 Task: Forward email with the signature Edwin Parker with the subject Request for a promotion from softage.1@softage.net to softage.3@softage.net with the message I would like to schedule a meeting to discuss the projects risk mitigation plan., select last word, change the font color from current to purple and background color to black Send the email
Action: Mouse moved to (915, 79)
Screenshot: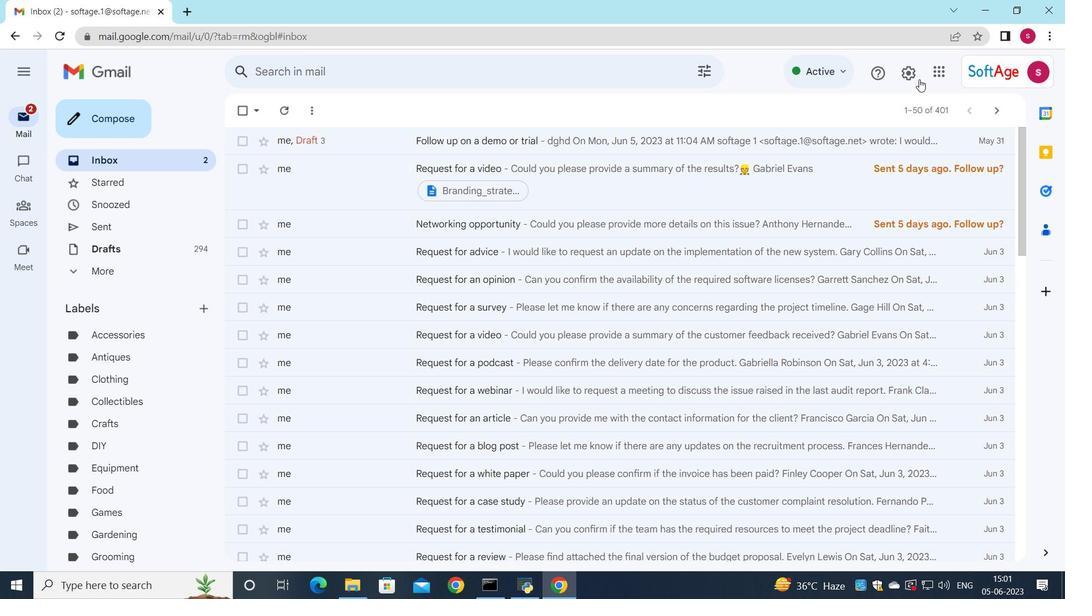 
Action: Mouse pressed left at (915, 79)
Screenshot: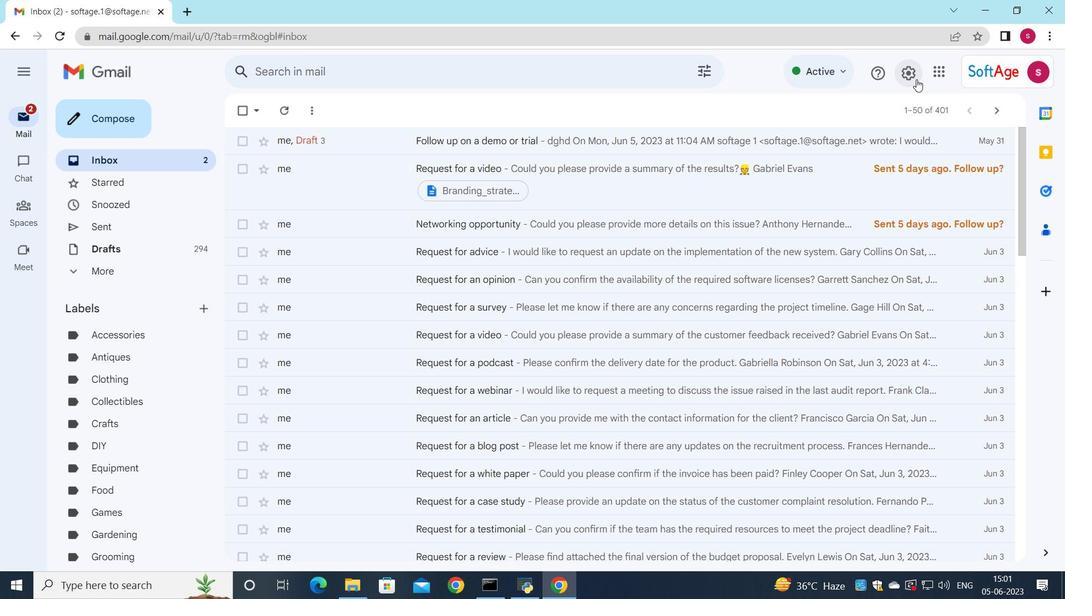 
Action: Mouse moved to (928, 137)
Screenshot: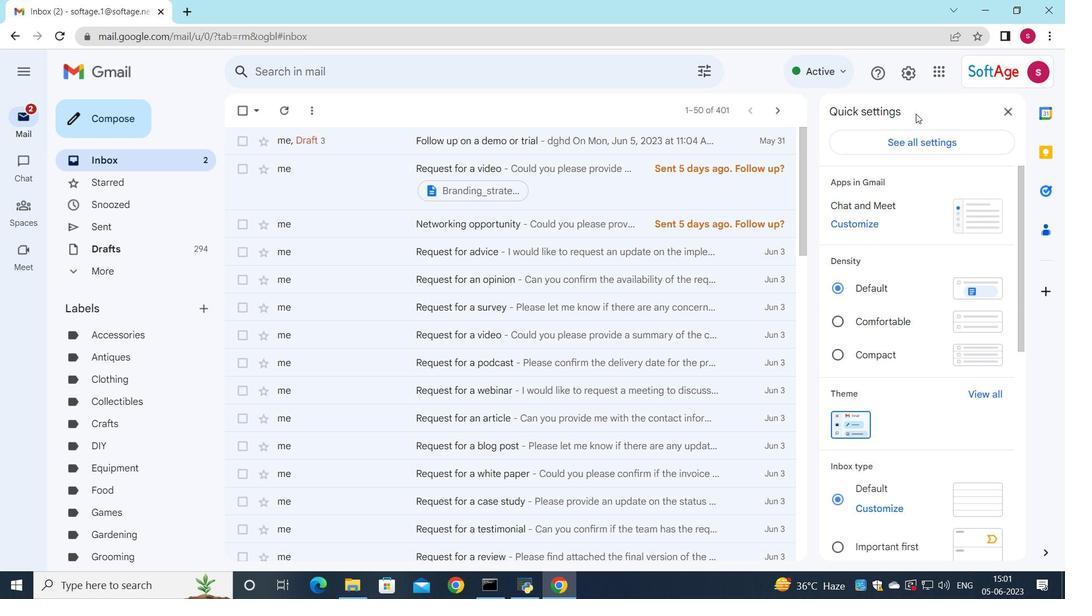 
Action: Mouse pressed left at (928, 137)
Screenshot: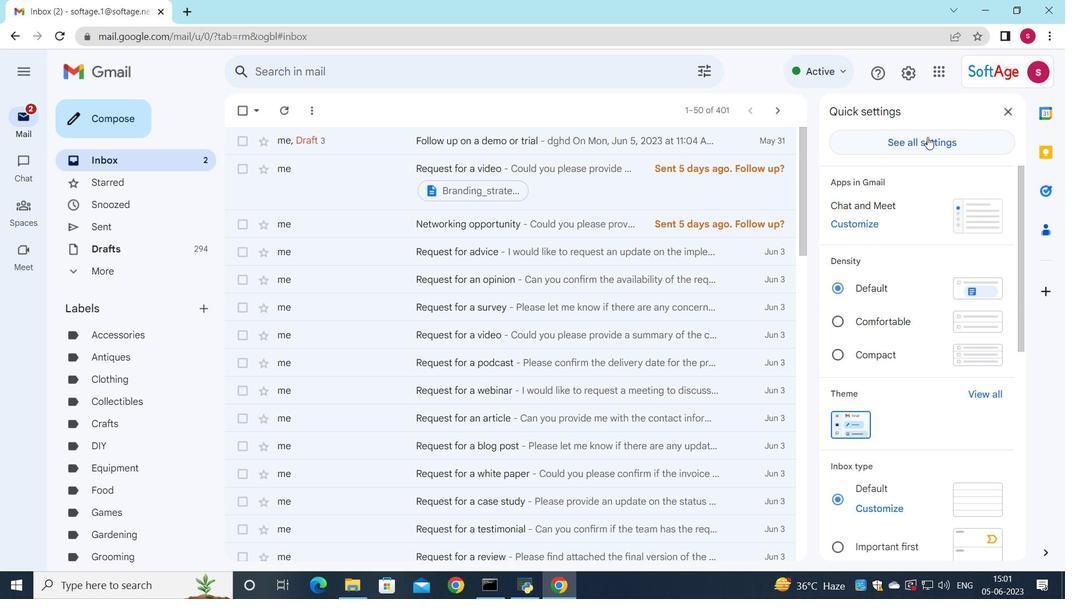 
Action: Mouse moved to (740, 254)
Screenshot: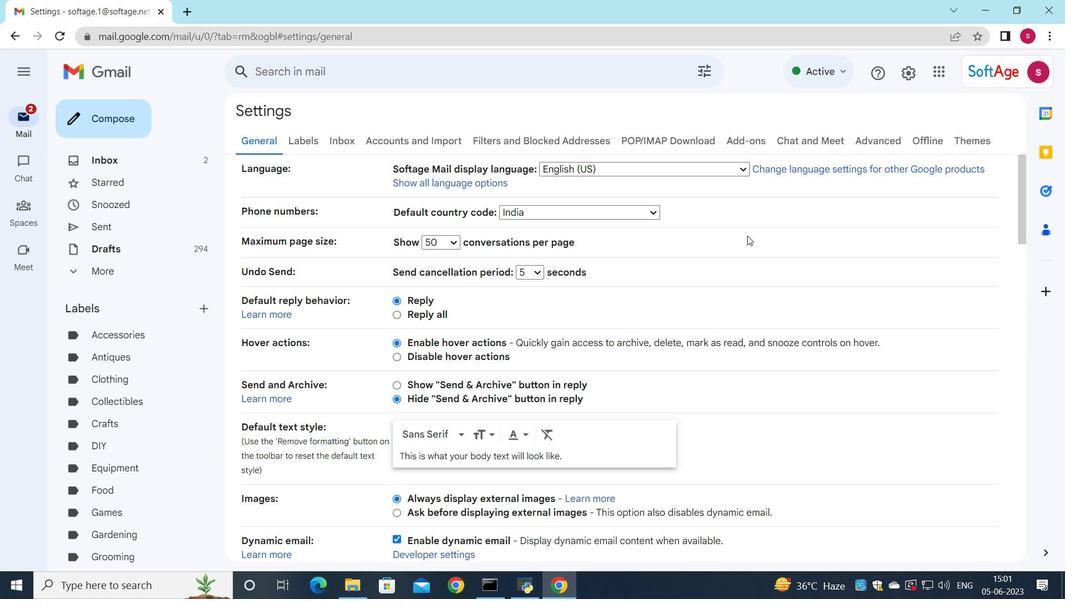 
Action: Mouse scrolled (746, 238) with delta (0, 0)
Screenshot: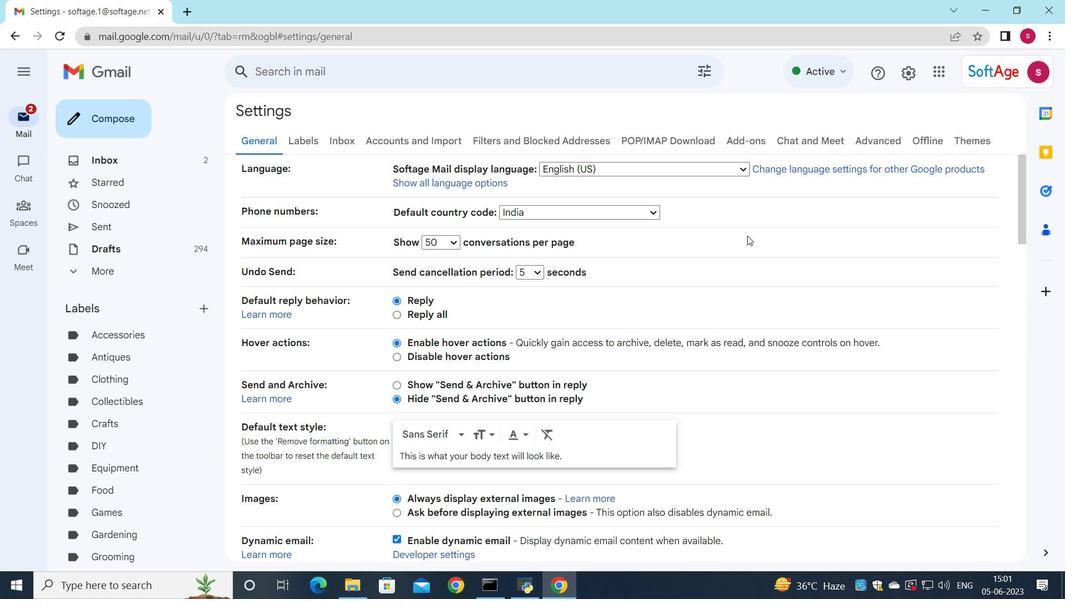 
Action: Mouse moved to (740, 255)
Screenshot: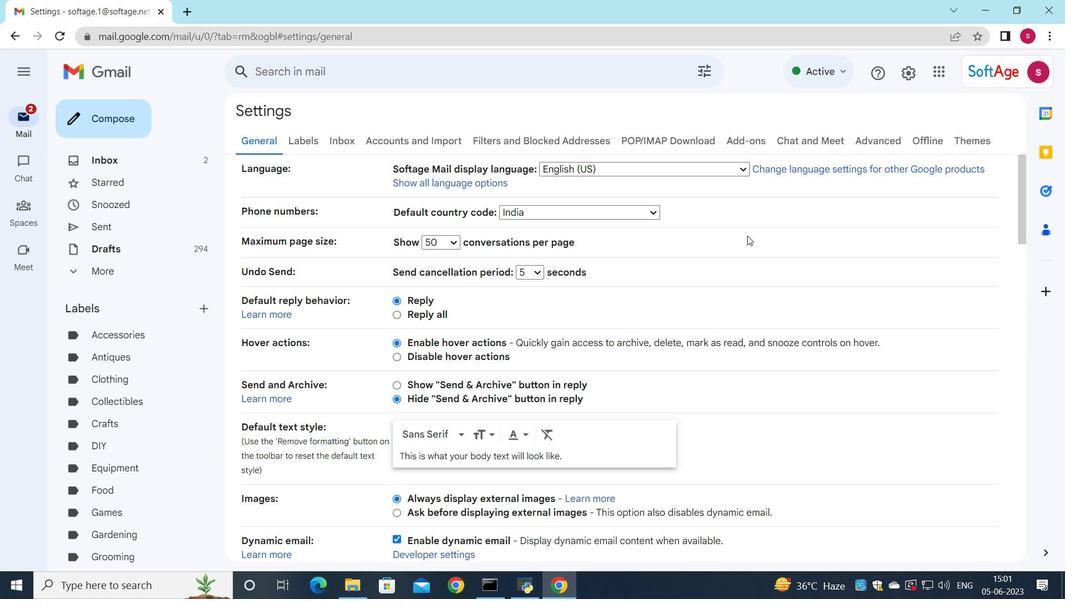 
Action: Mouse scrolled (745, 242) with delta (0, 0)
Screenshot: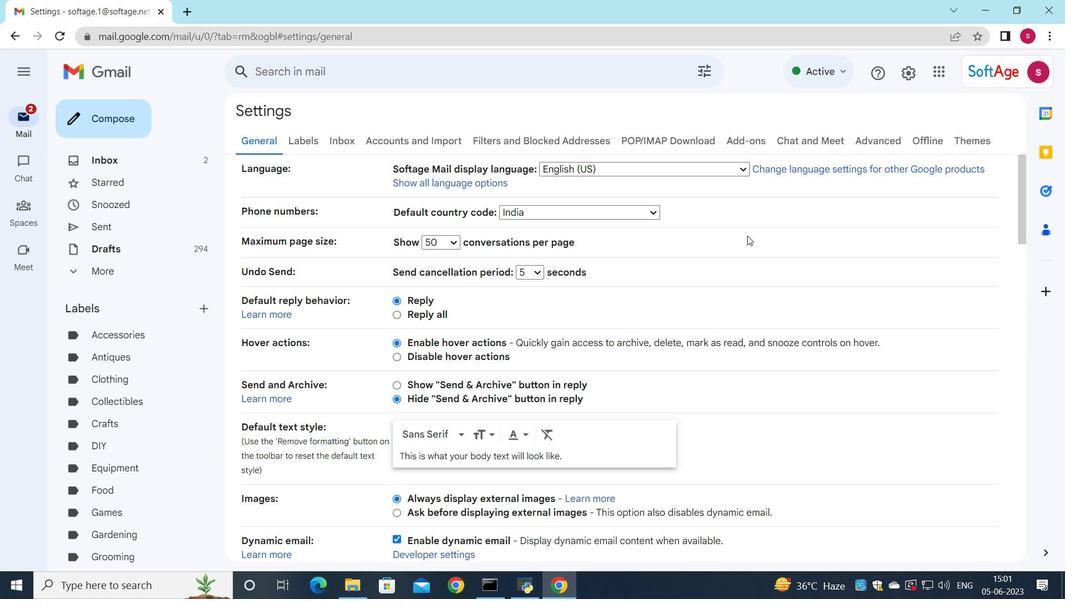 
Action: Mouse moved to (740, 255)
Screenshot: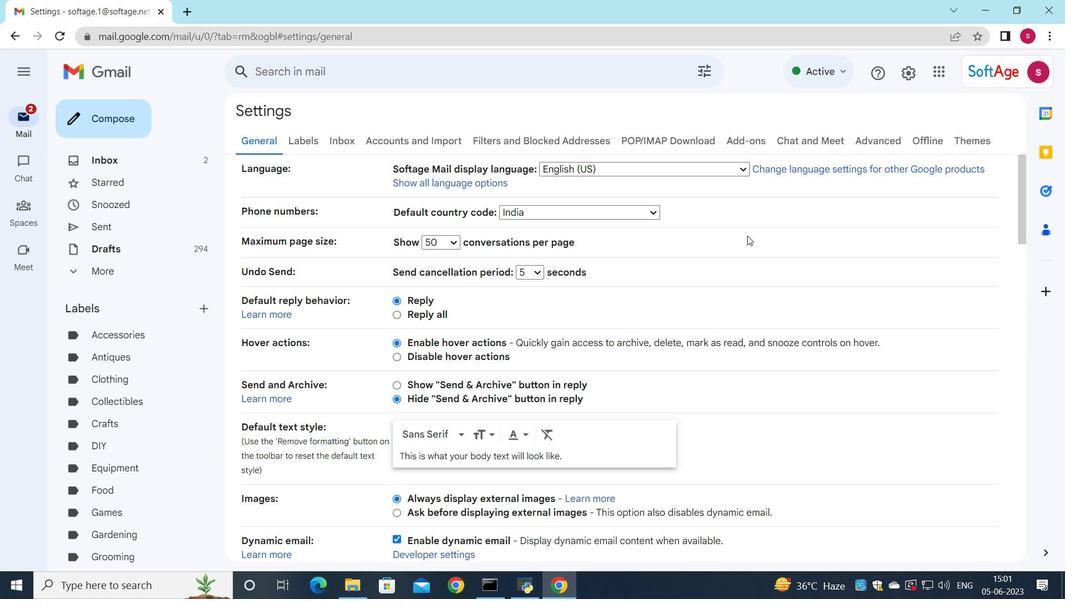 
Action: Mouse scrolled (744, 244) with delta (0, 0)
Screenshot: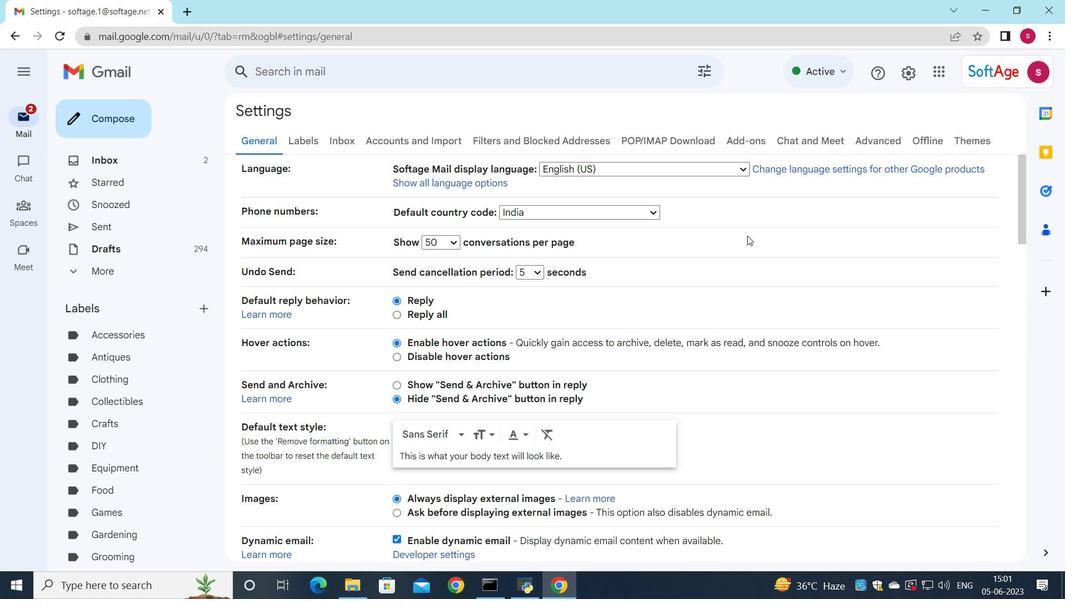 
Action: Mouse moved to (740, 255)
Screenshot: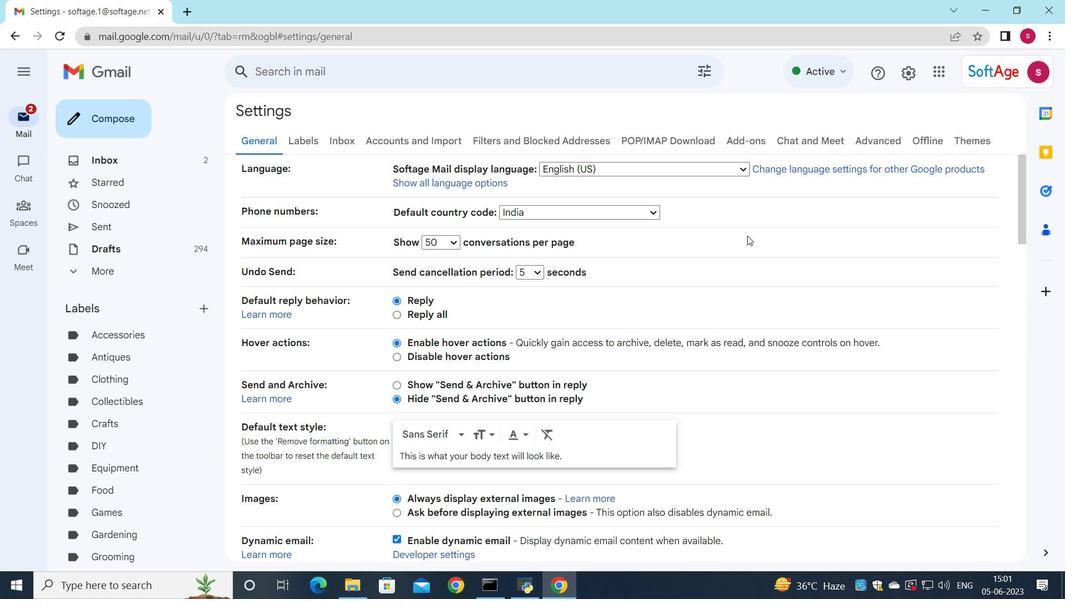 
Action: Mouse scrolled (742, 248) with delta (0, 0)
Screenshot: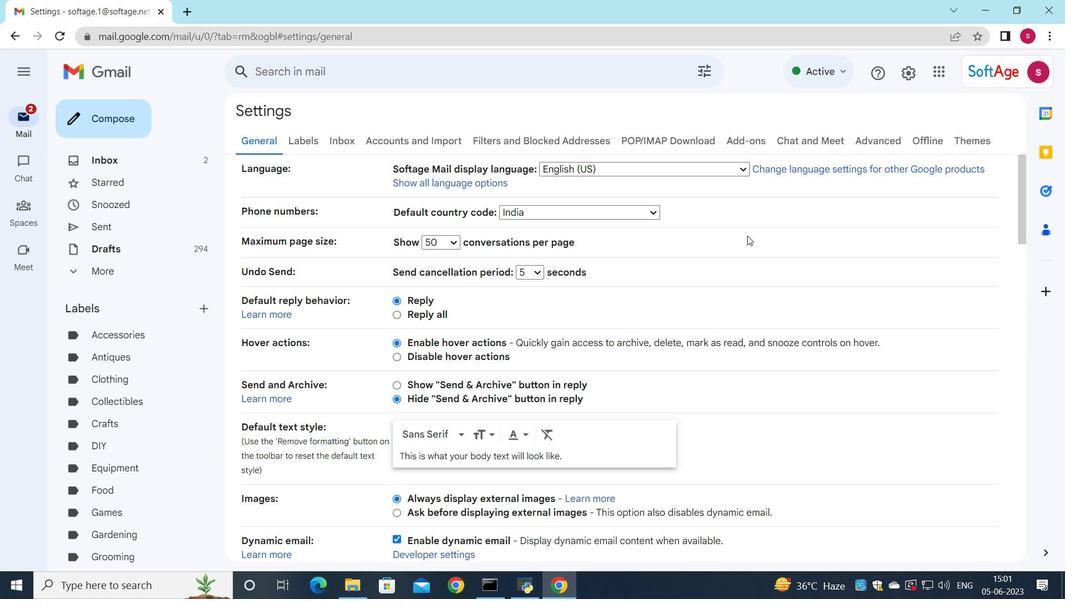 
Action: Mouse moved to (736, 261)
Screenshot: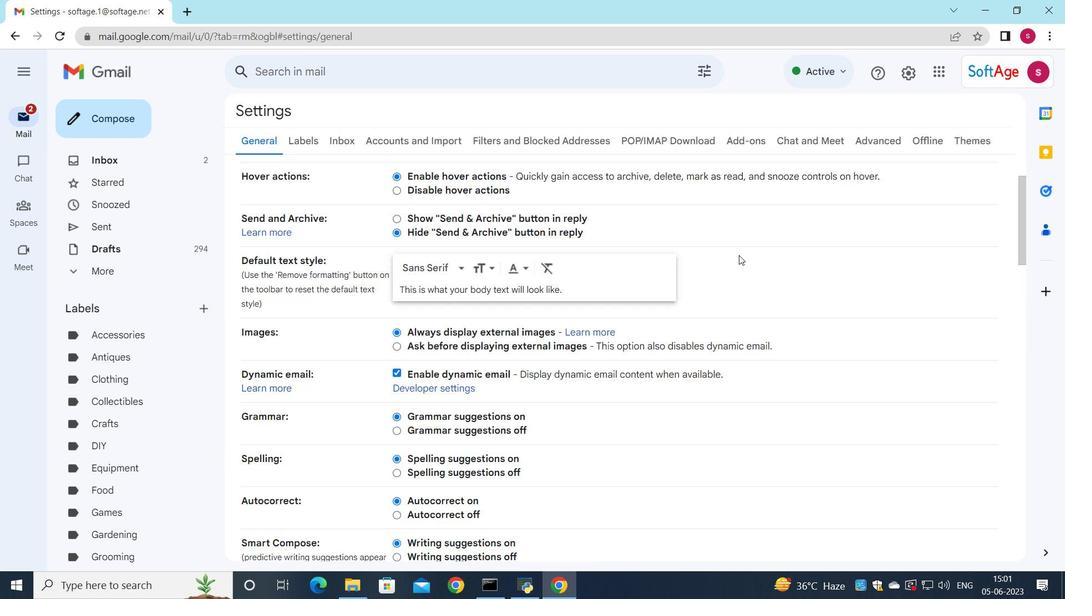 
Action: Mouse scrolled (736, 260) with delta (0, 0)
Screenshot: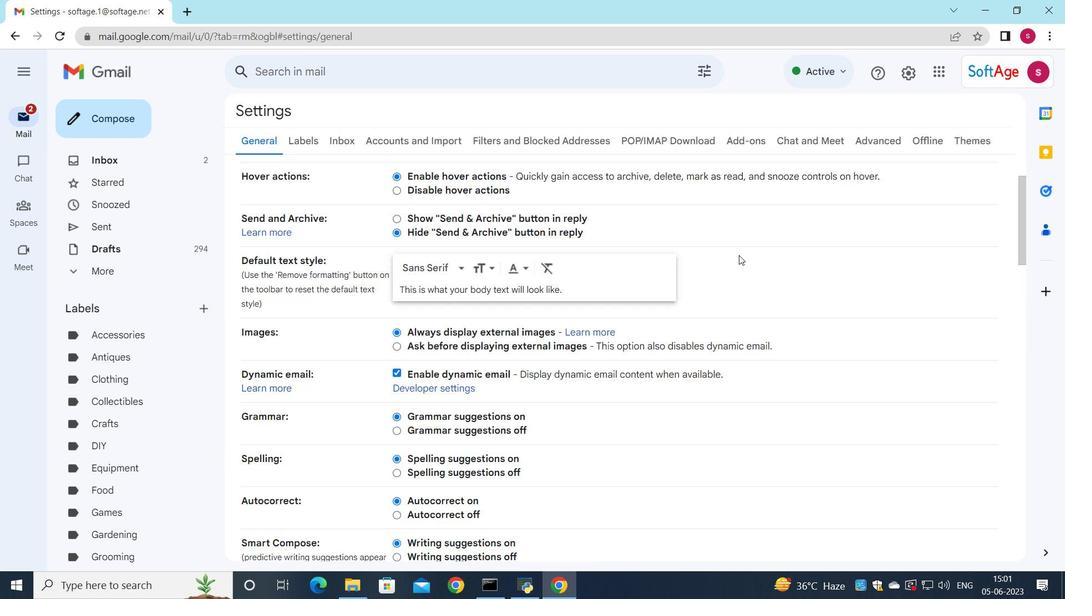 
Action: Mouse moved to (734, 265)
Screenshot: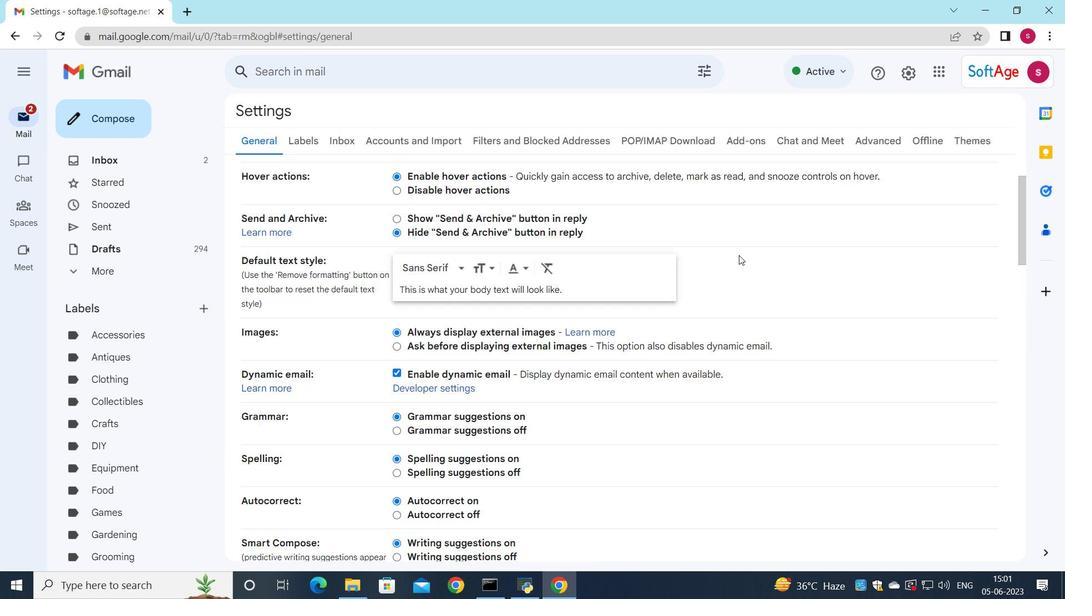 
Action: Mouse scrolled (734, 264) with delta (0, 0)
Screenshot: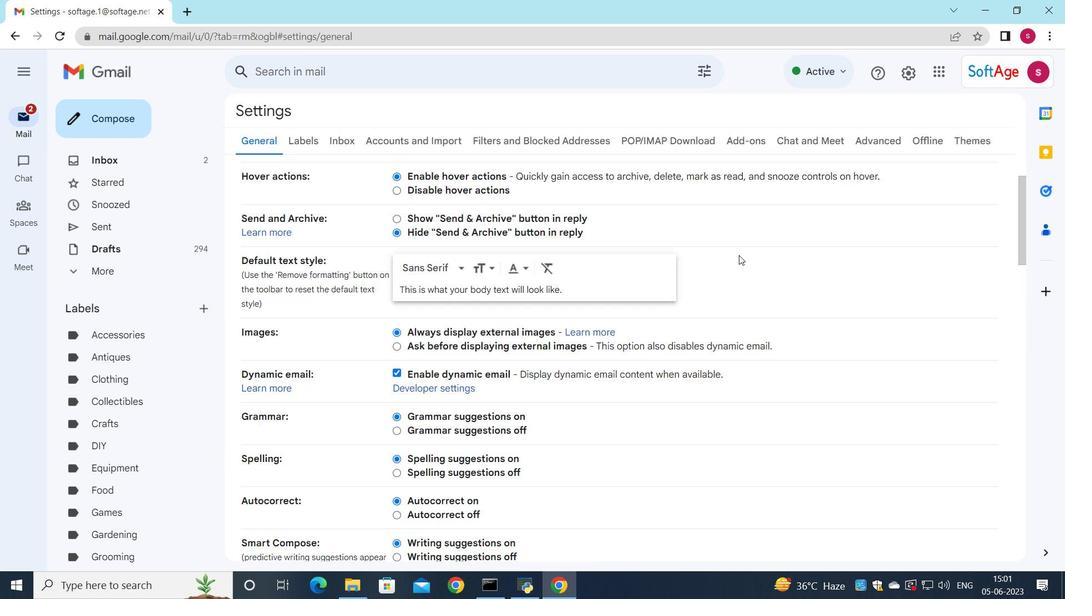 
Action: Mouse moved to (733, 268)
Screenshot: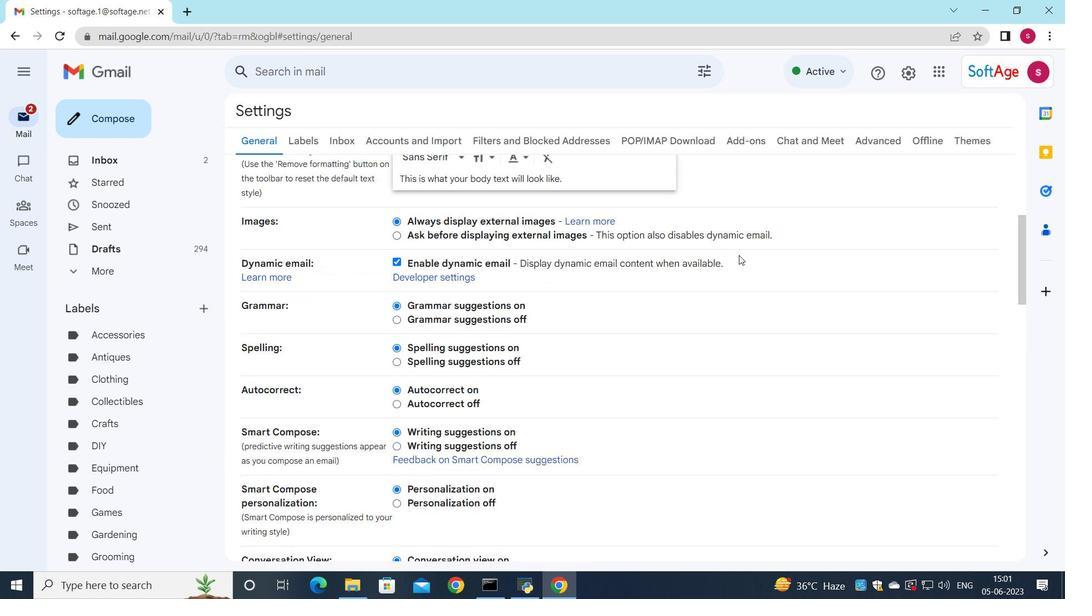 
Action: Mouse scrolled (733, 267) with delta (0, 0)
Screenshot: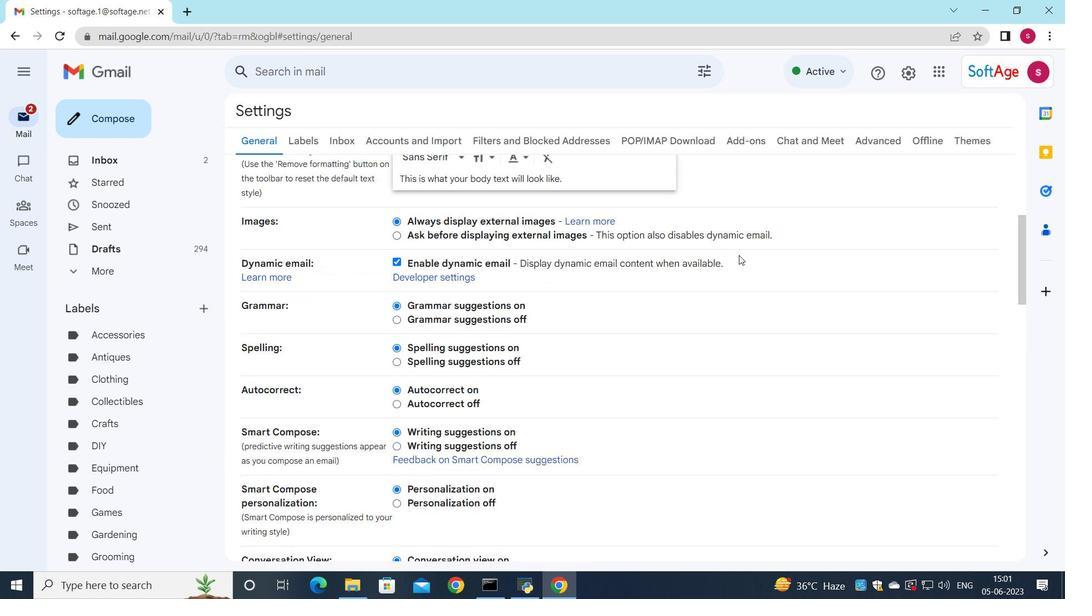 
Action: Mouse moved to (636, 341)
Screenshot: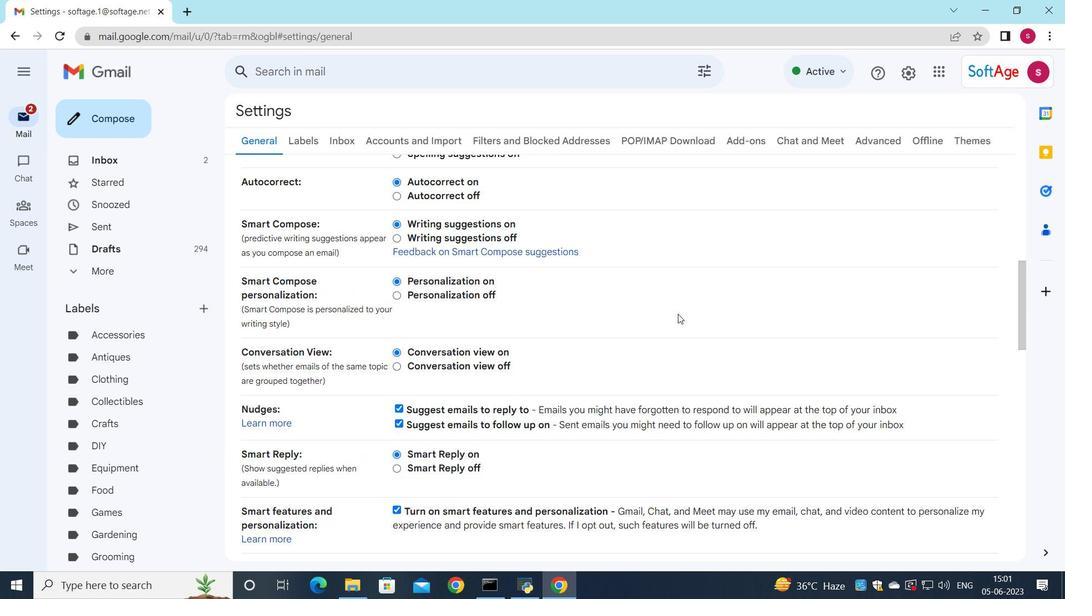 
Action: Mouse scrolled (636, 341) with delta (0, 0)
Screenshot: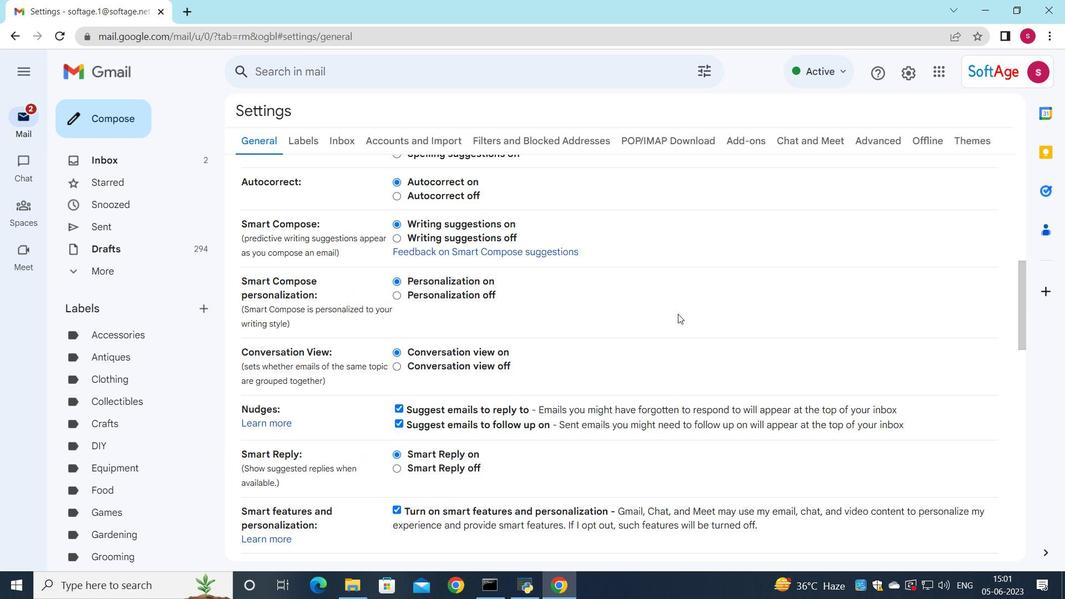 
Action: Mouse moved to (635, 342)
Screenshot: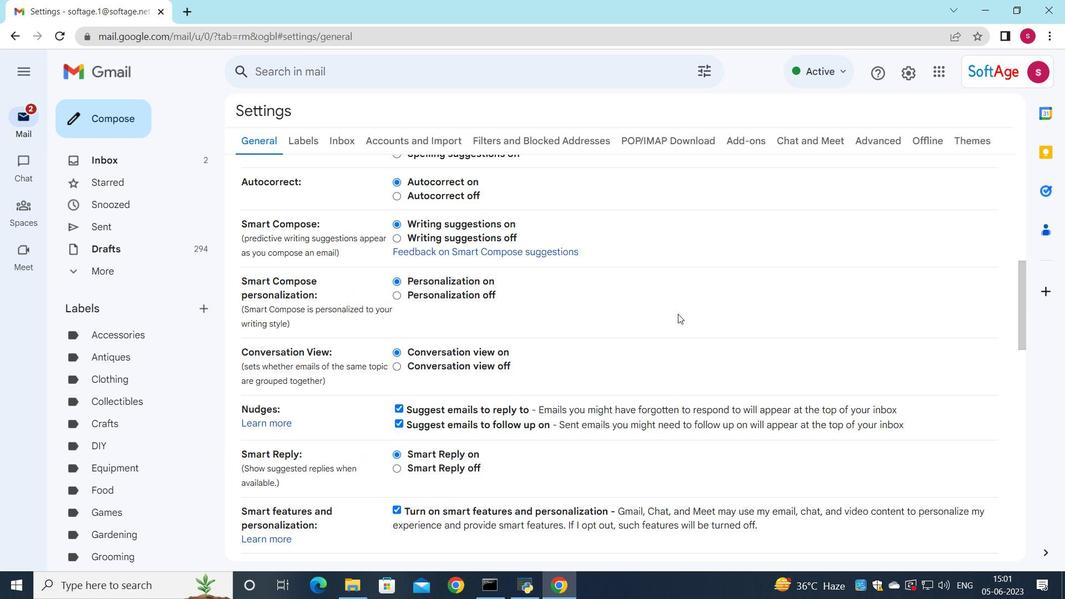 
Action: Mouse scrolled (635, 341) with delta (0, 0)
Screenshot: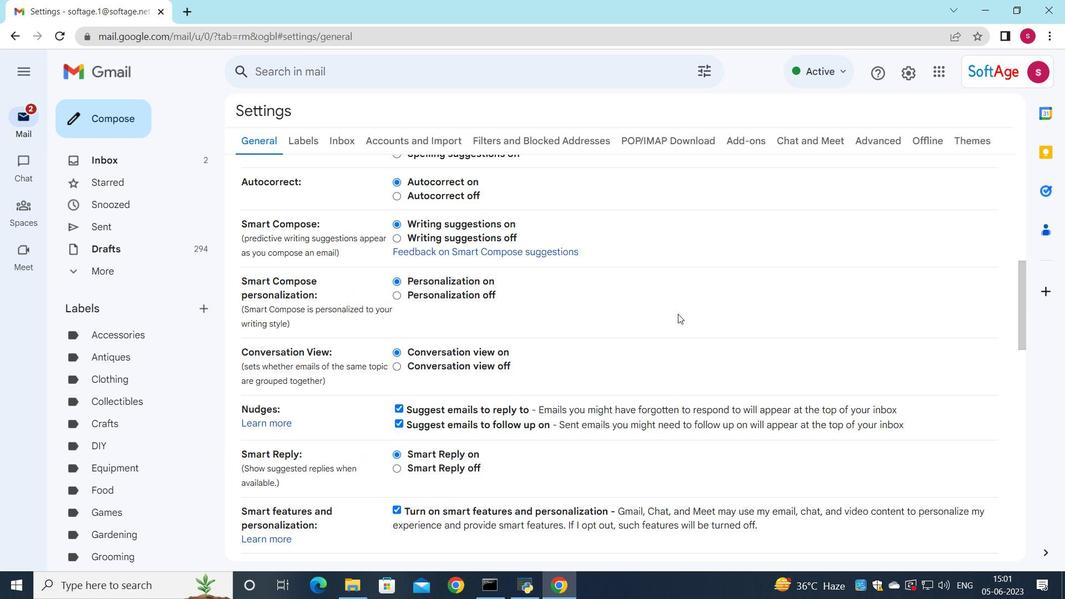 
Action: Mouse moved to (635, 343)
Screenshot: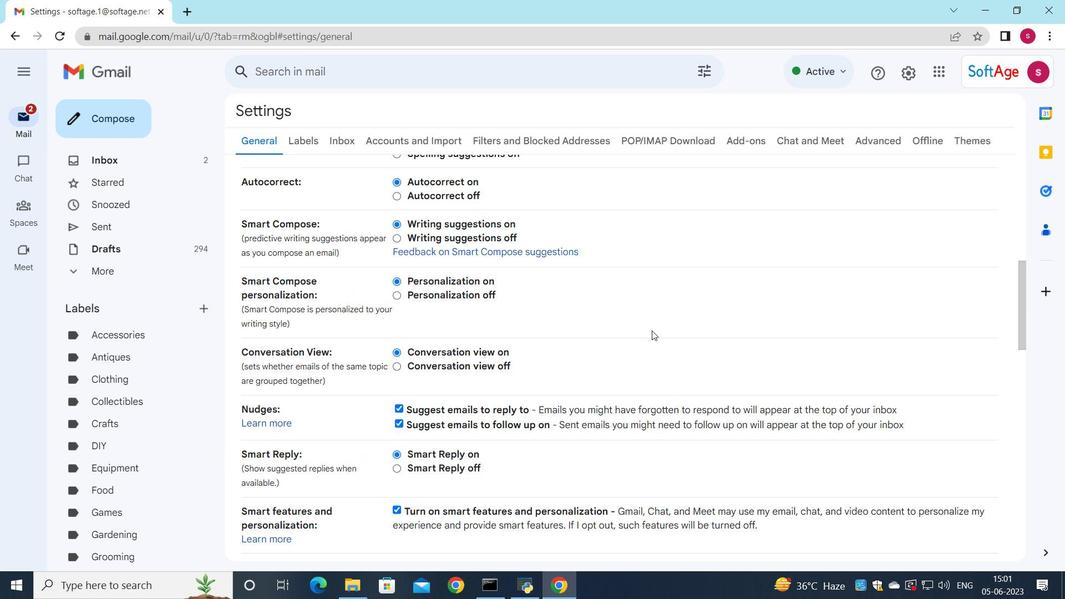 
Action: Mouse scrolled (635, 342) with delta (0, 0)
Screenshot: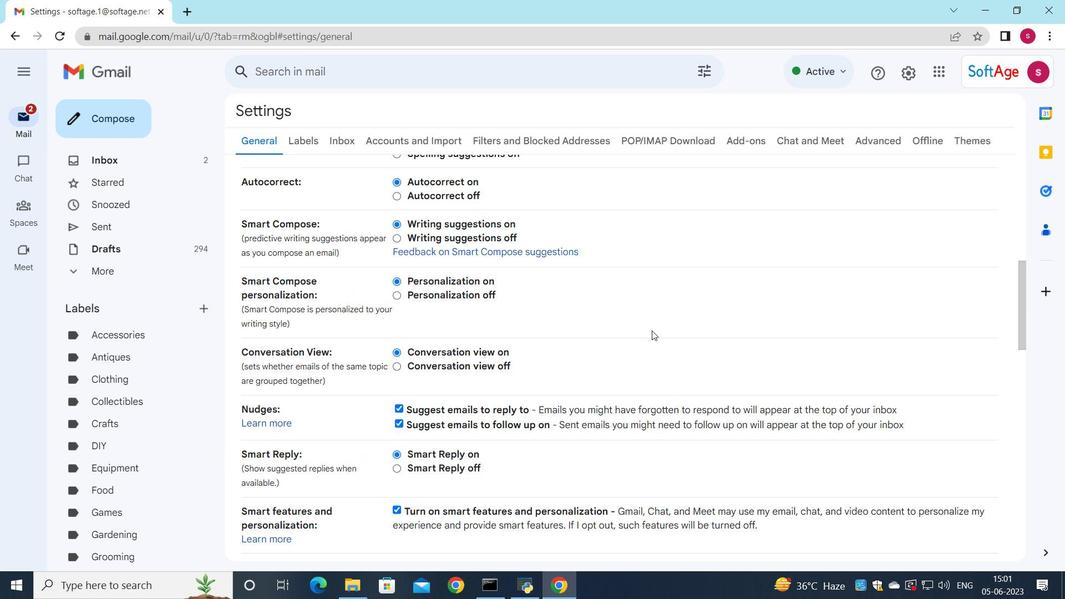 
Action: Mouse scrolled (635, 342) with delta (0, 0)
Screenshot: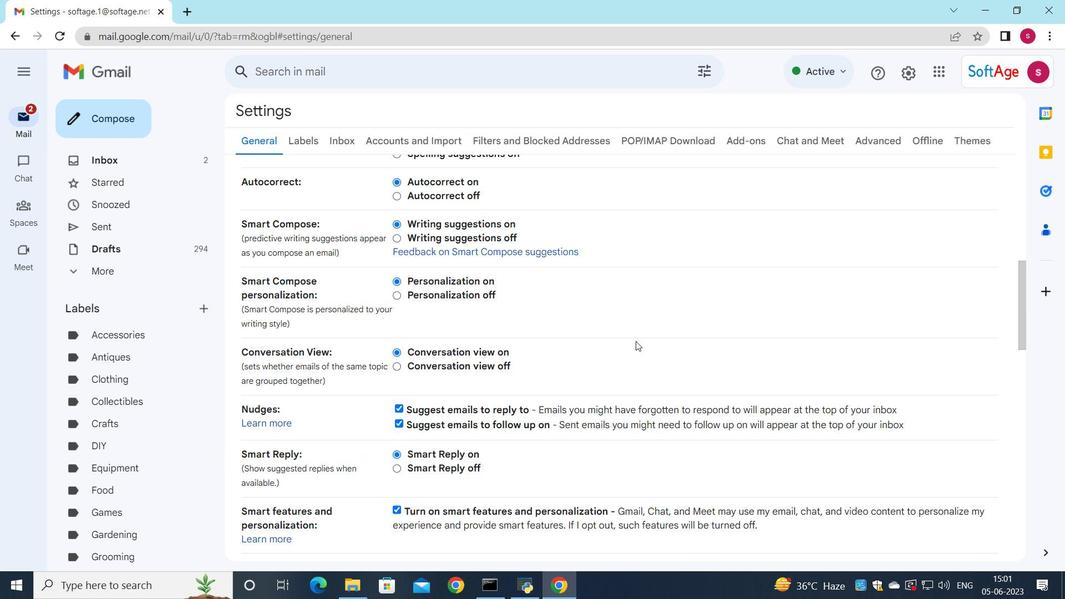 
Action: Mouse moved to (635, 339)
Screenshot: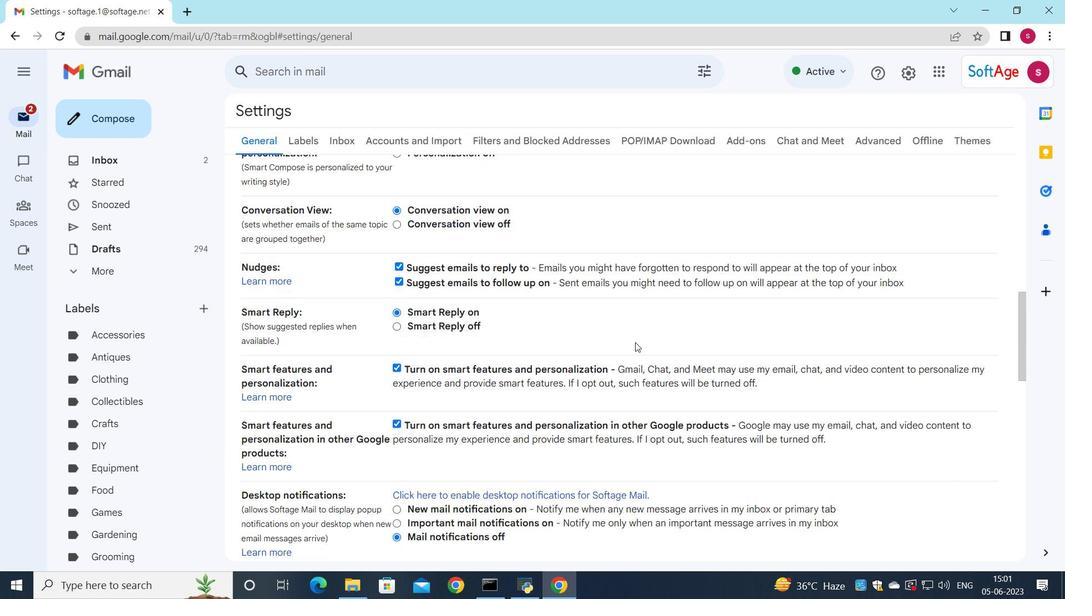 
Action: Mouse scrolled (635, 338) with delta (0, 0)
Screenshot: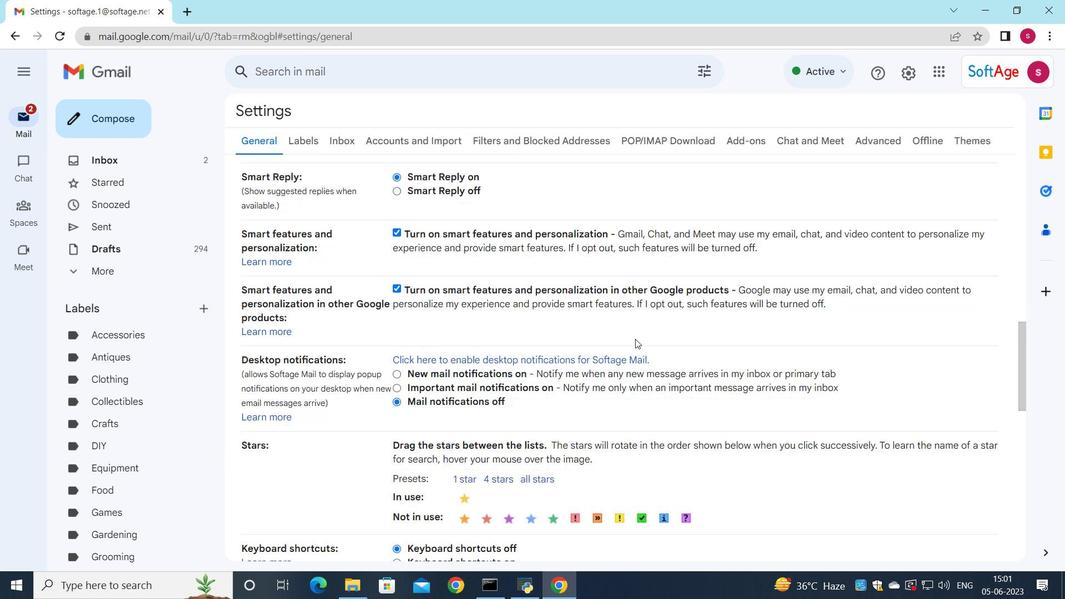 
Action: Mouse scrolled (635, 338) with delta (0, 0)
Screenshot: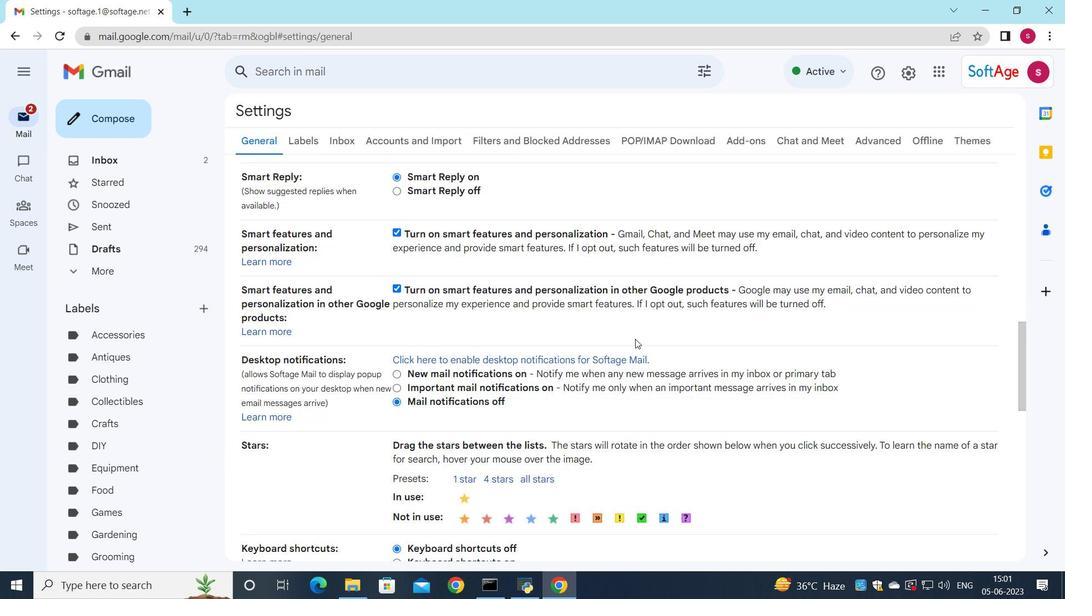 
Action: Mouse scrolled (635, 338) with delta (0, 0)
Screenshot: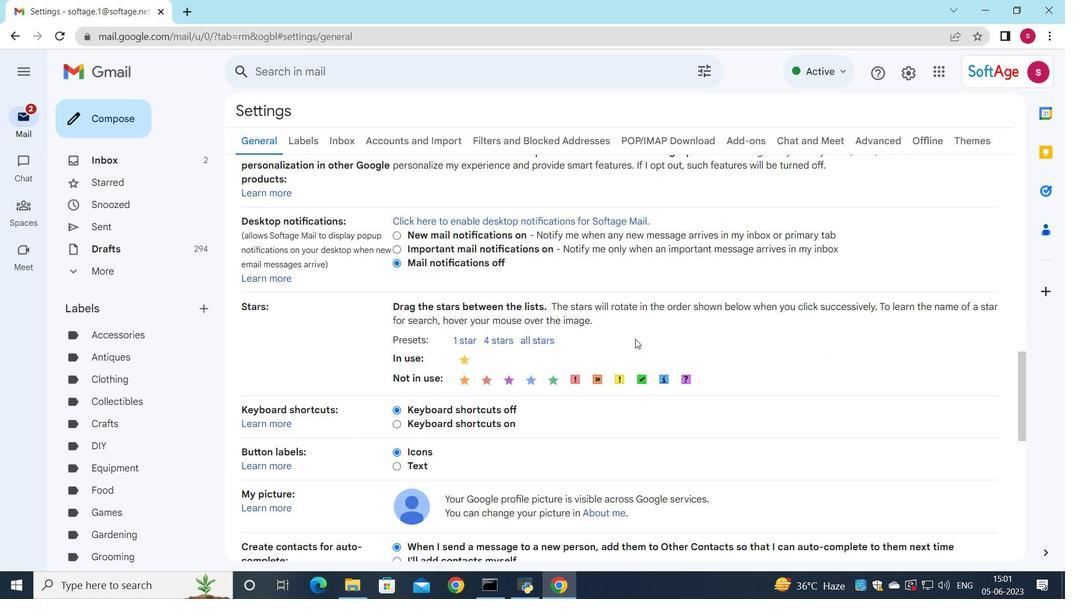 
Action: Mouse scrolled (635, 338) with delta (0, 0)
Screenshot: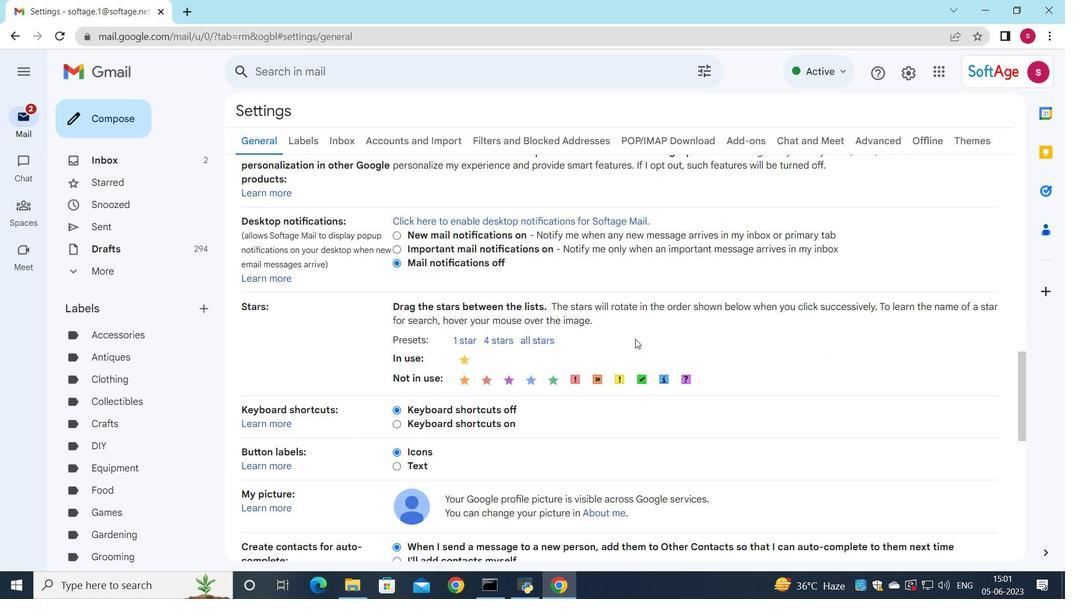 
Action: Mouse scrolled (635, 338) with delta (0, 0)
Screenshot: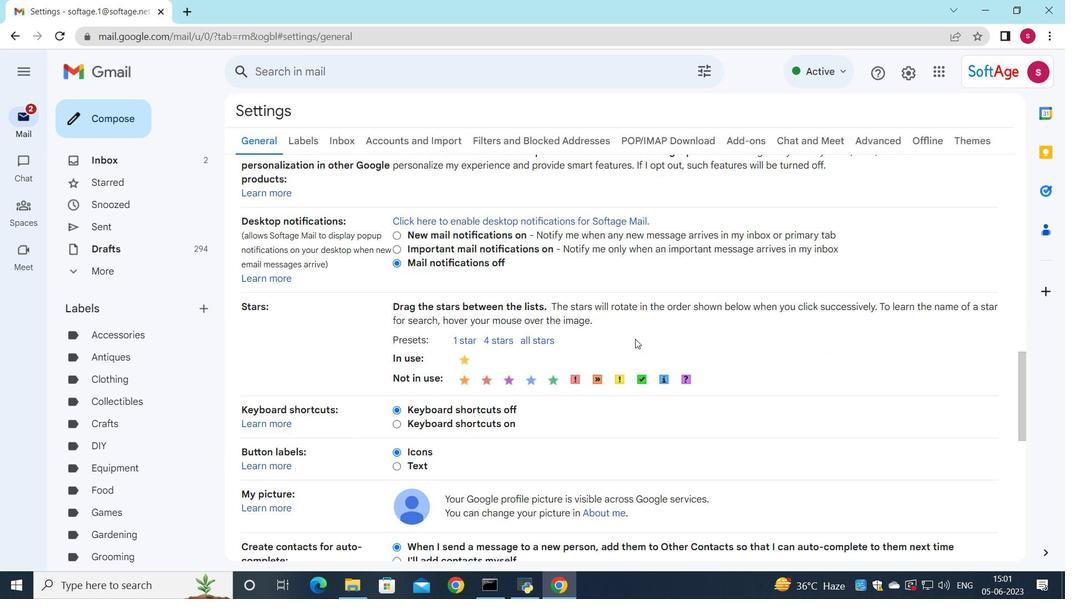 
Action: Mouse moved to (567, 364)
Screenshot: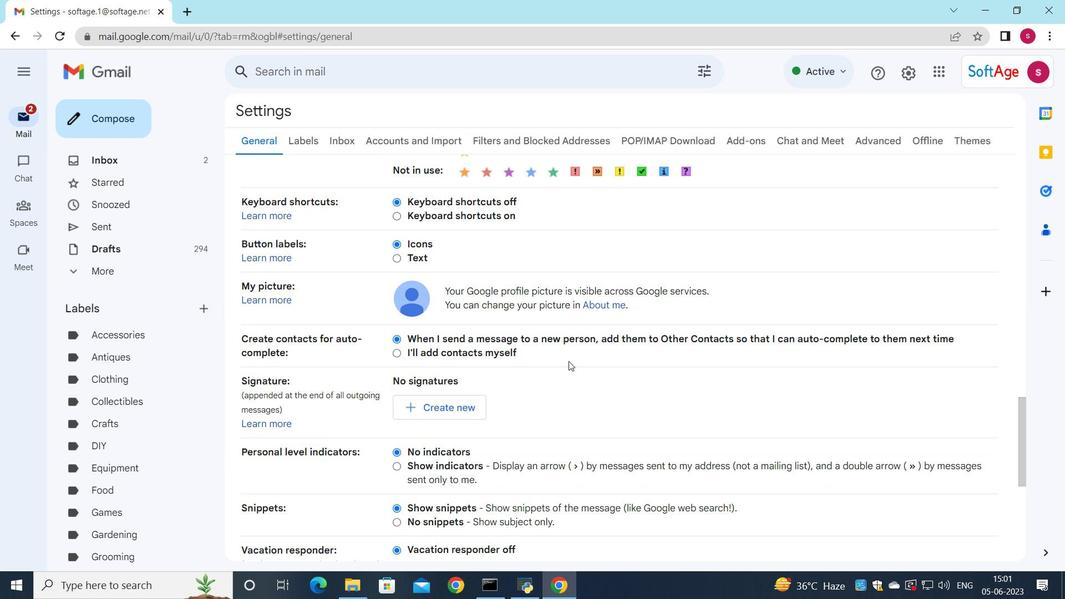 
Action: Mouse scrolled (567, 364) with delta (0, 0)
Screenshot: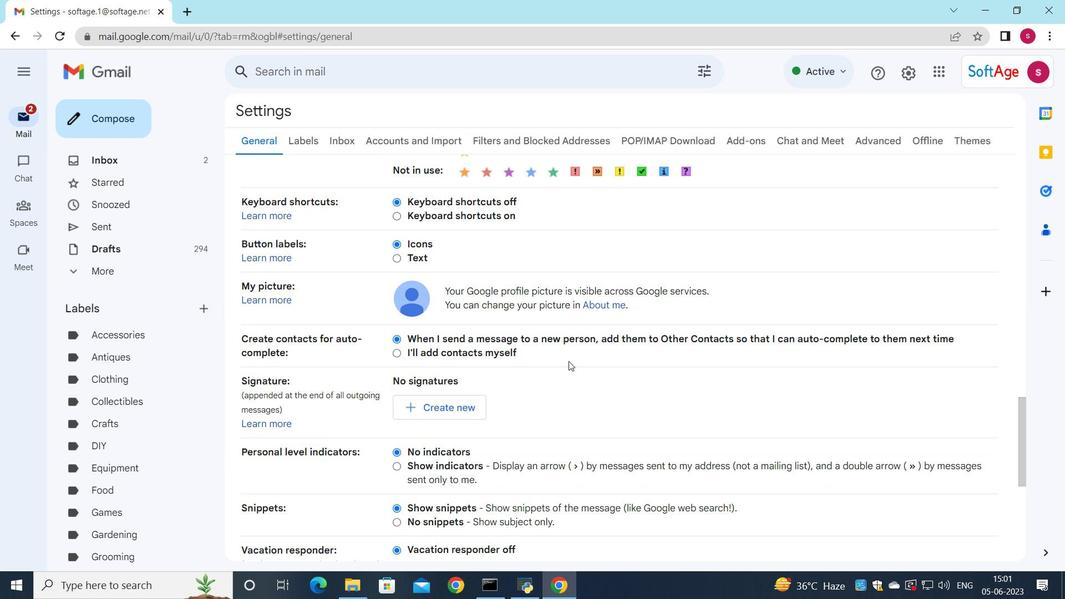 
Action: Mouse moved to (565, 369)
Screenshot: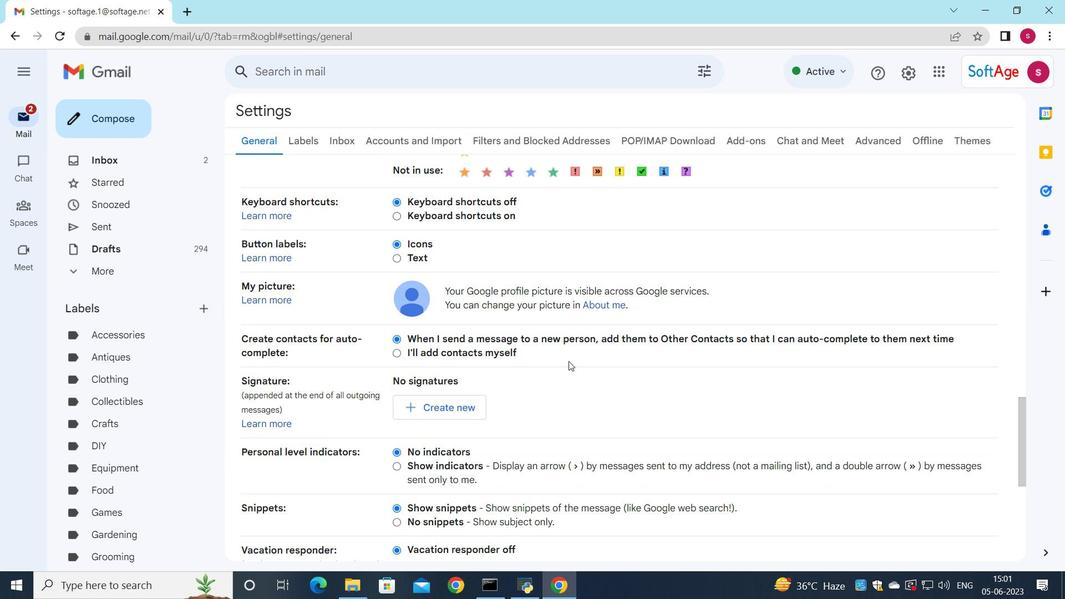 
Action: Mouse scrolled (565, 369) with delta (0, 0)
Screenshot: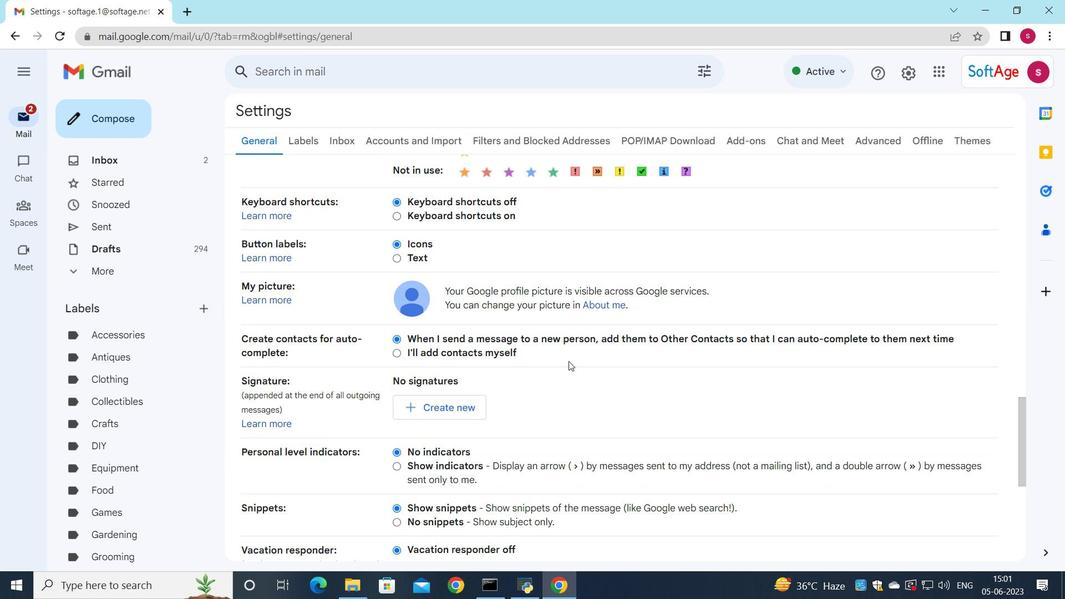 
Action: Mouse moved to (421, 270)
Screenshot: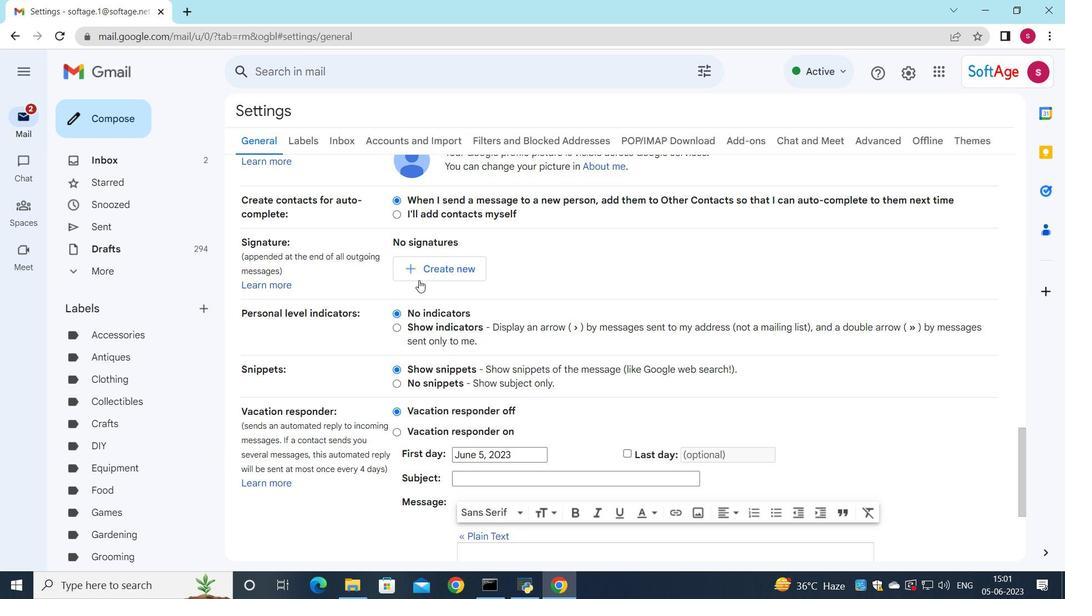 
Action: Mouse pressed left at (421, 270)
Screenshot: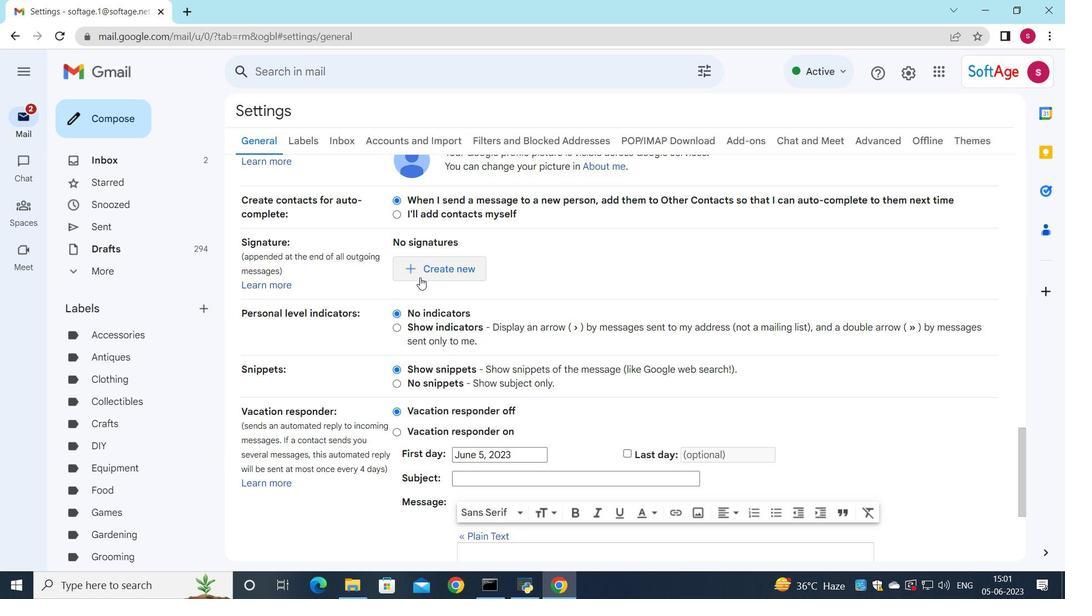 
Action: Mouse moved to (541, 310)
Screenshot: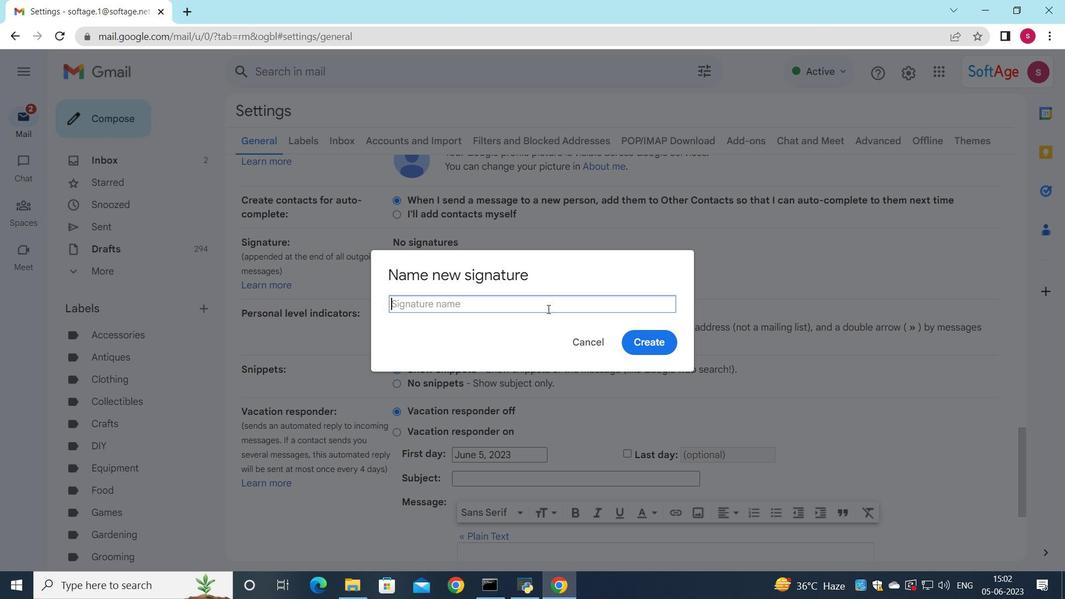 
Action: Key pressed <Key.shift>Edwin<Key.space><Key.shift>Parker
Screenshot: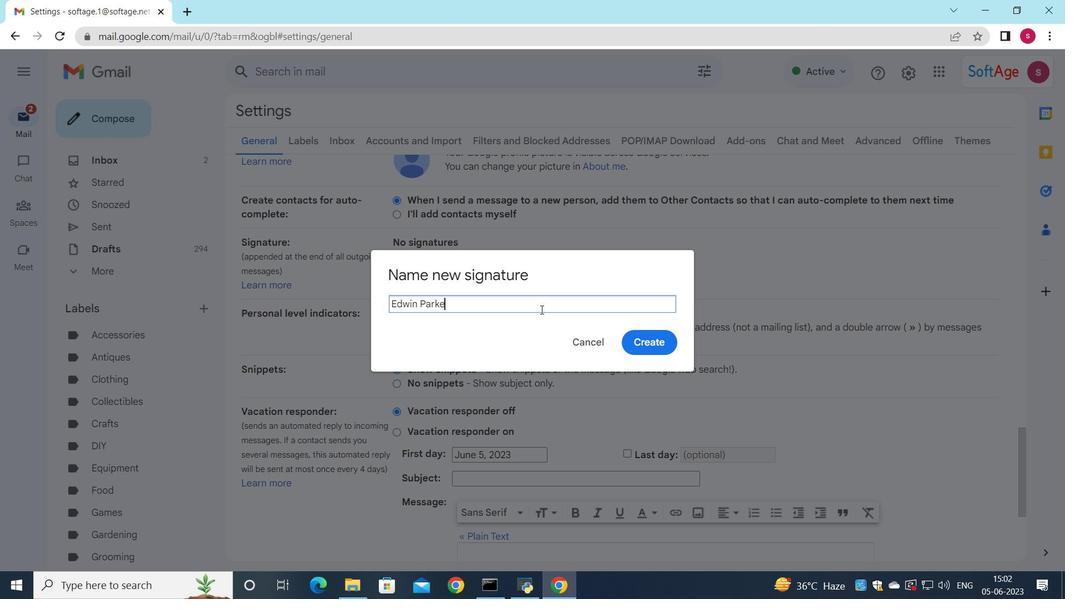 
Action: Mouse moved to (666, 343)
Screenshot: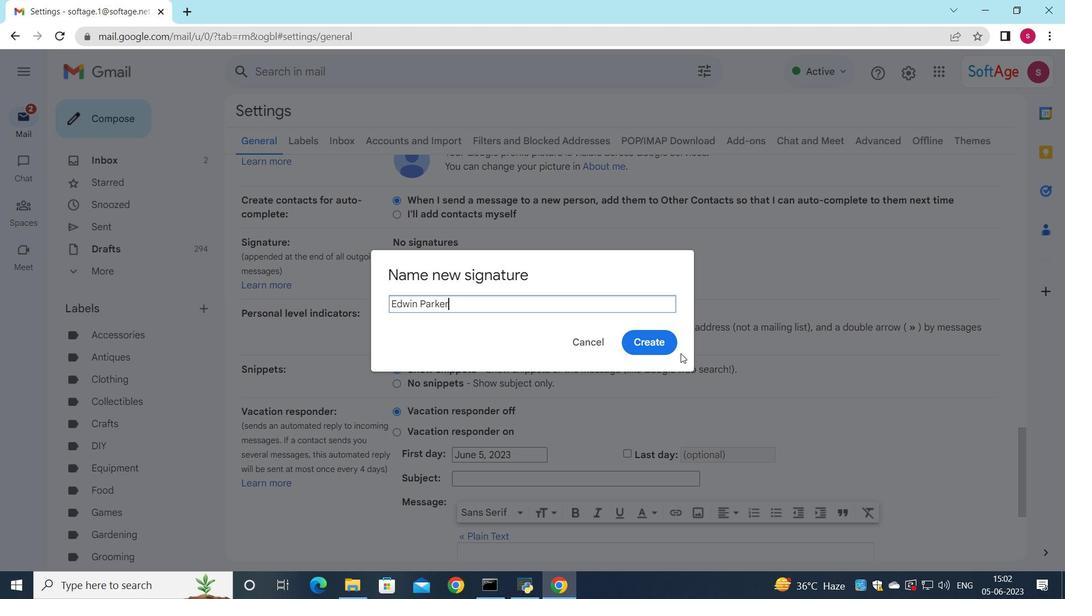 
Action: Mouse pressed left at (666, 343)
Screenshot: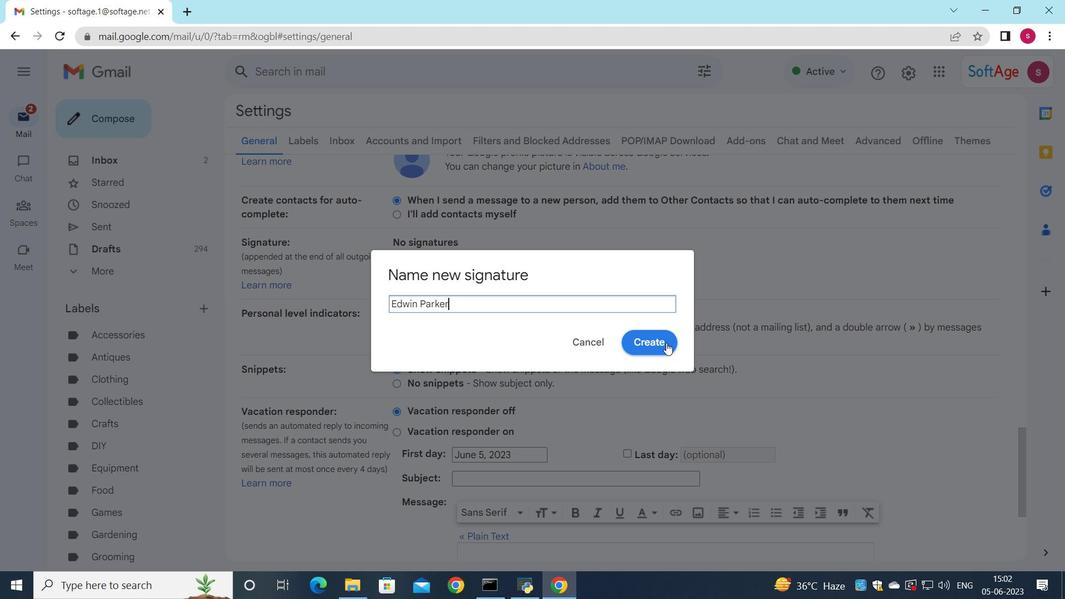 
Action: Mouse moved to (633, 289)
Screenshot: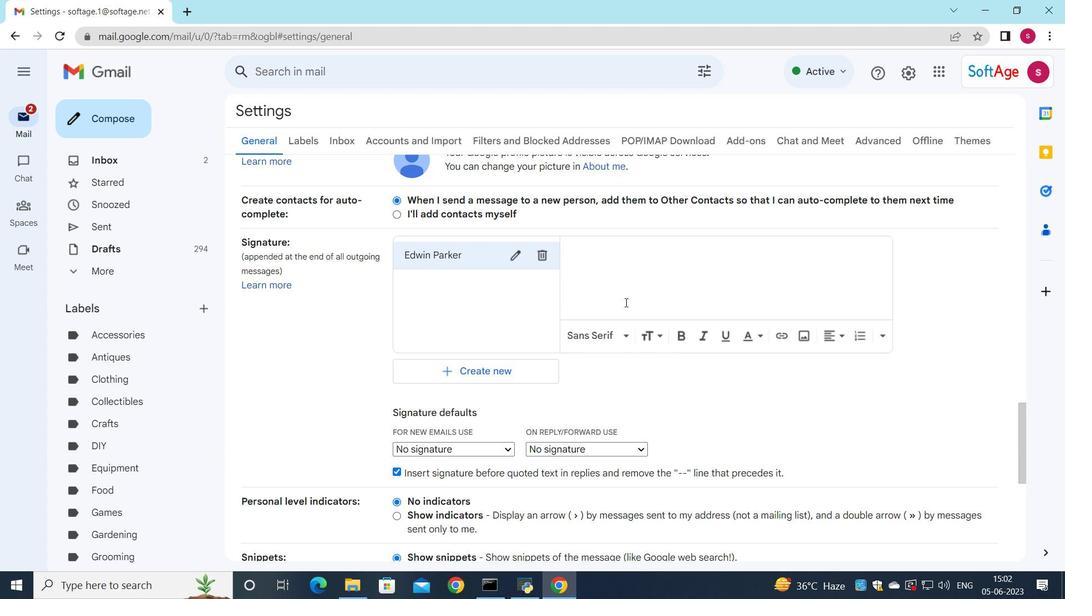 
Action: Mouse pressed left at (633, 289)
Screenshot: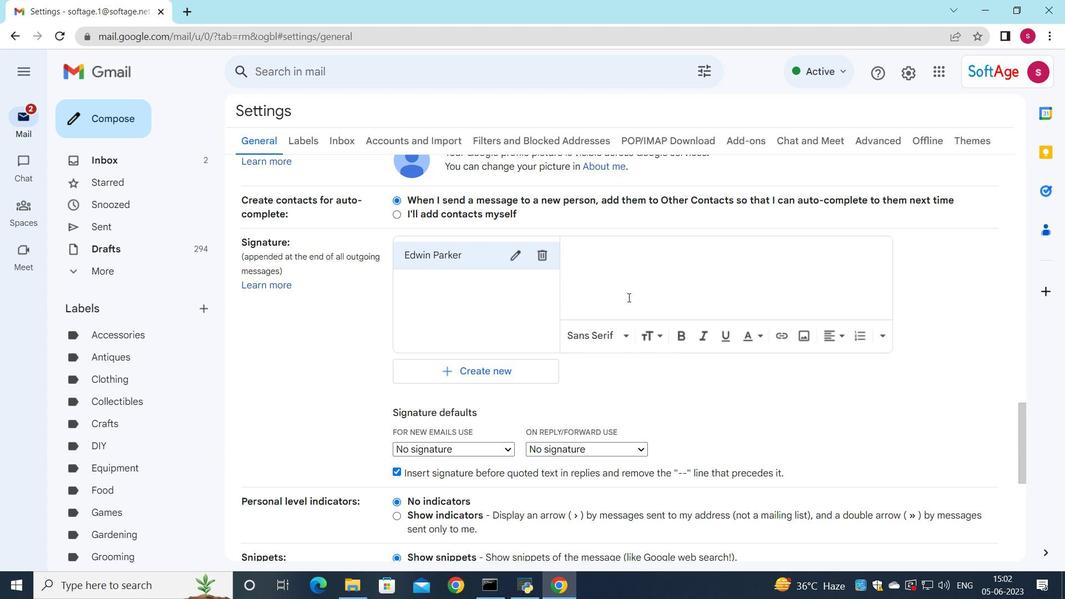 
Action: Mouse moved to (713, 300)
Screenshot: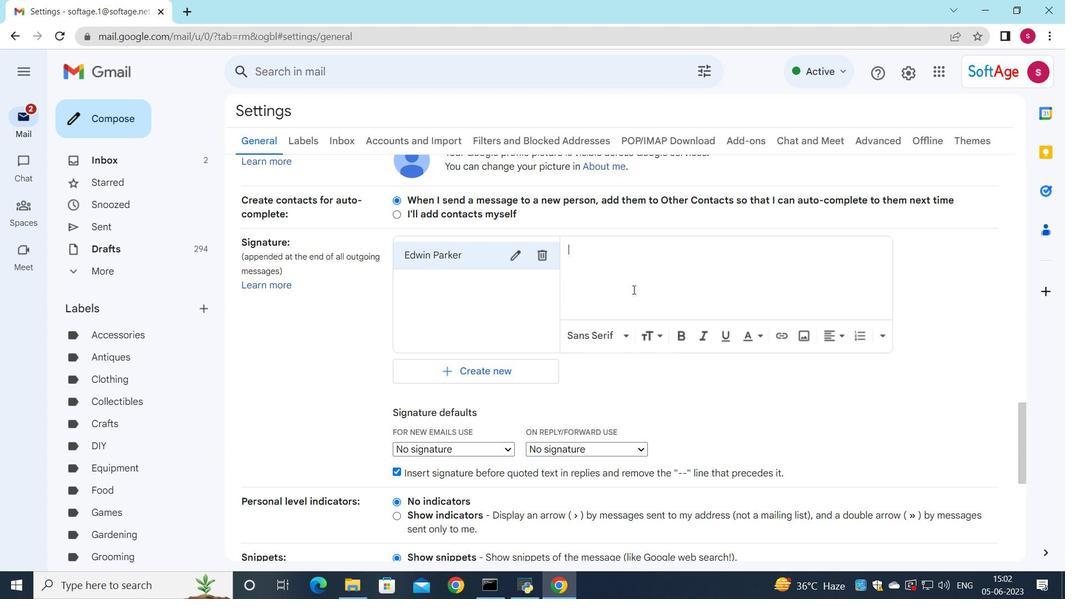 
Action: Key pressed <Key.shift>Edwin<Key.shift><Key.shift><Key.shift><Key.shift><Key.shift><Key.shift><Key.shift><Key.shift><Key.shift><Key.shift><Key.shift><Key.space><Key.shift><Key.shift><Key.shift><Key.shift><Key.shift><Key.shift>Parker
Screenshot: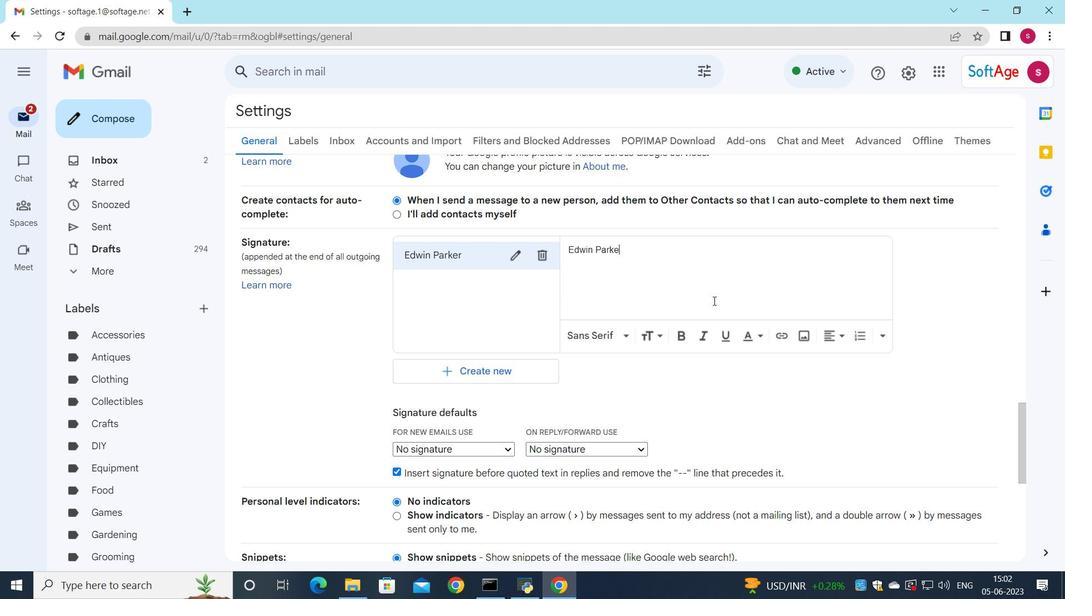 
Action: Mouse scrolled (713, 300) with delta (0, 0)
Screenshot: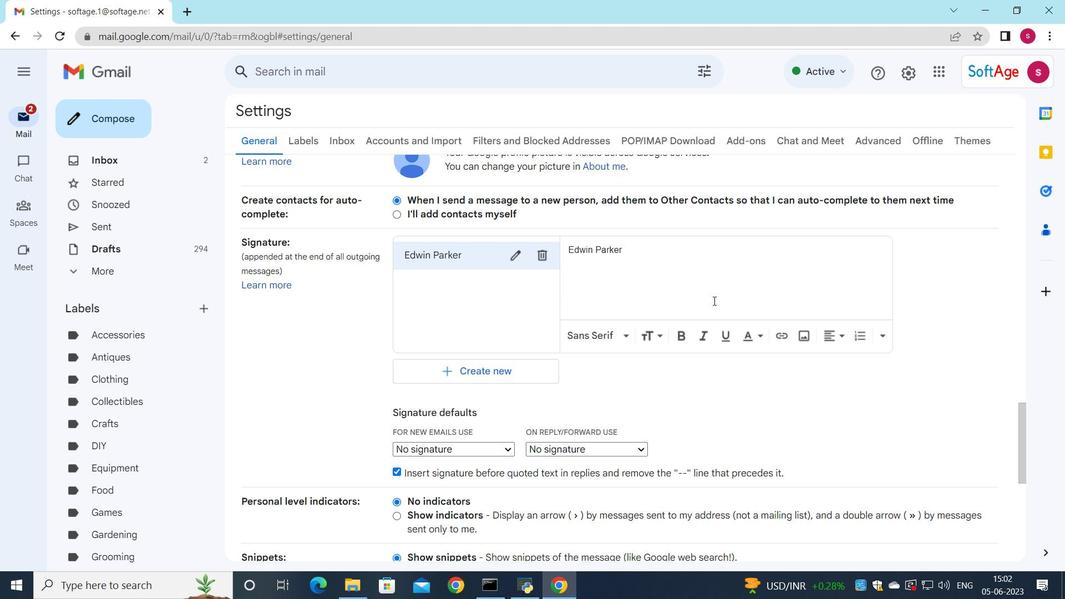 
Action: Mouse scrolled (713, 300) with delta (0, 0)
Screenshot: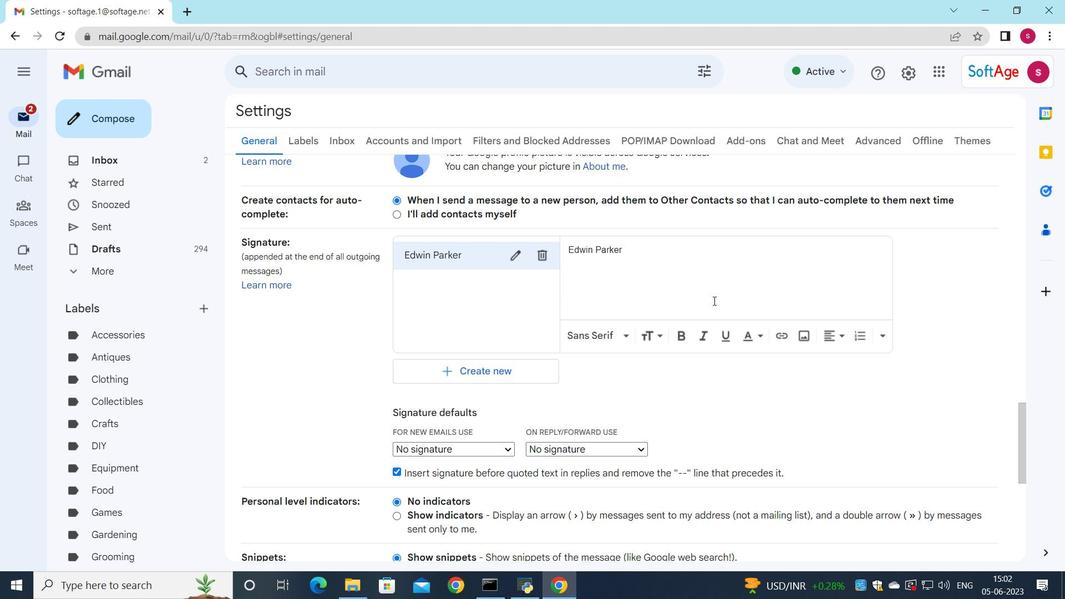 
Action: Mouse moved to (503, 312)
Screenshot: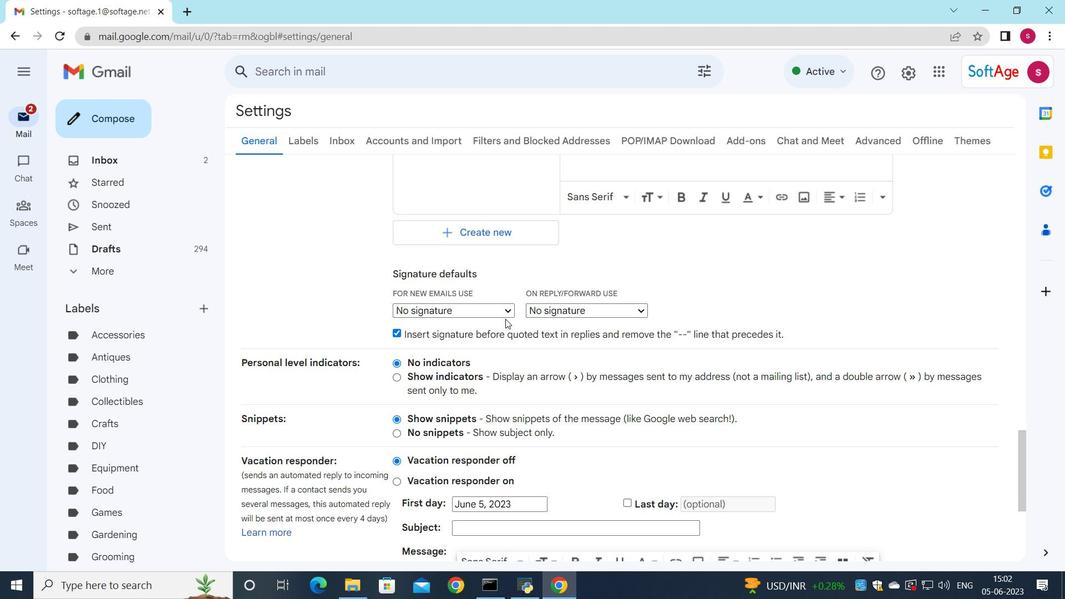 
Action: Mouse pressed left at (503, 312)
Screenshot: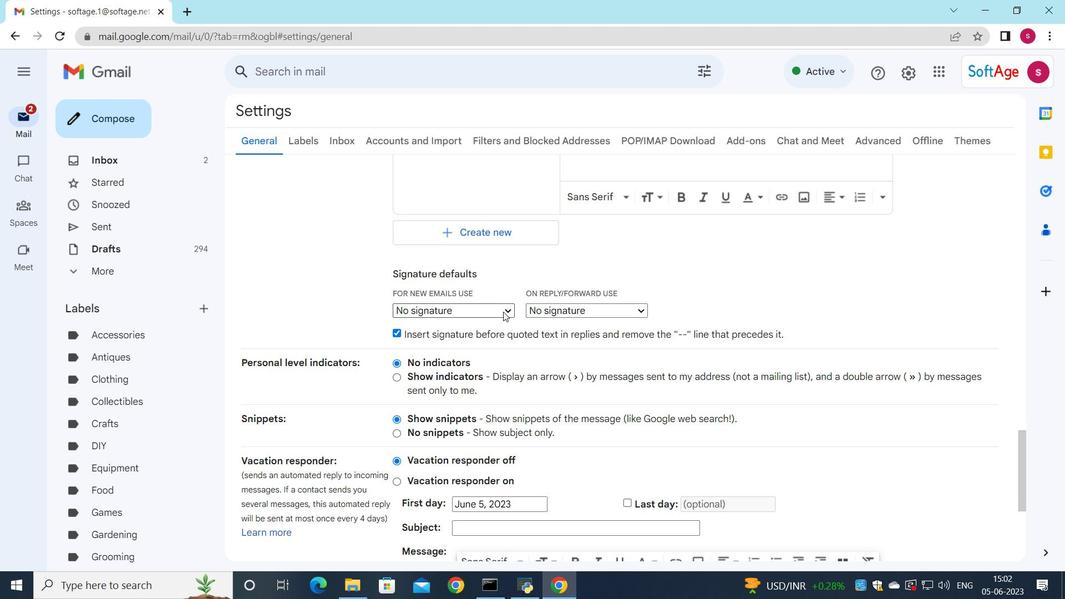 
Action: Mouse moved to (501, 337)
Screenshot: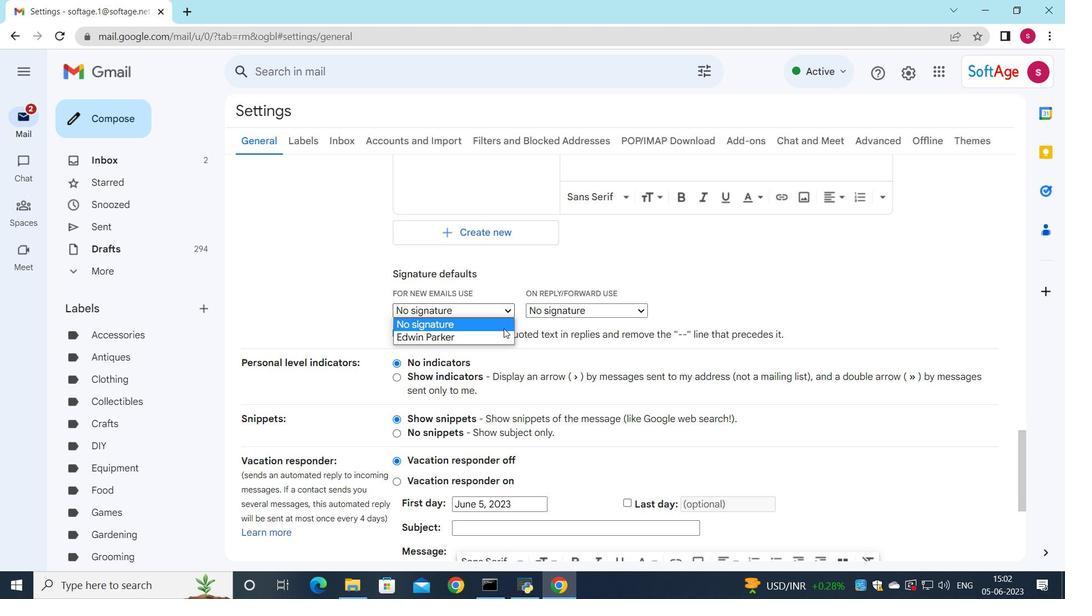 
Action: Mouse pressed left at (501, 337)
Screenshot: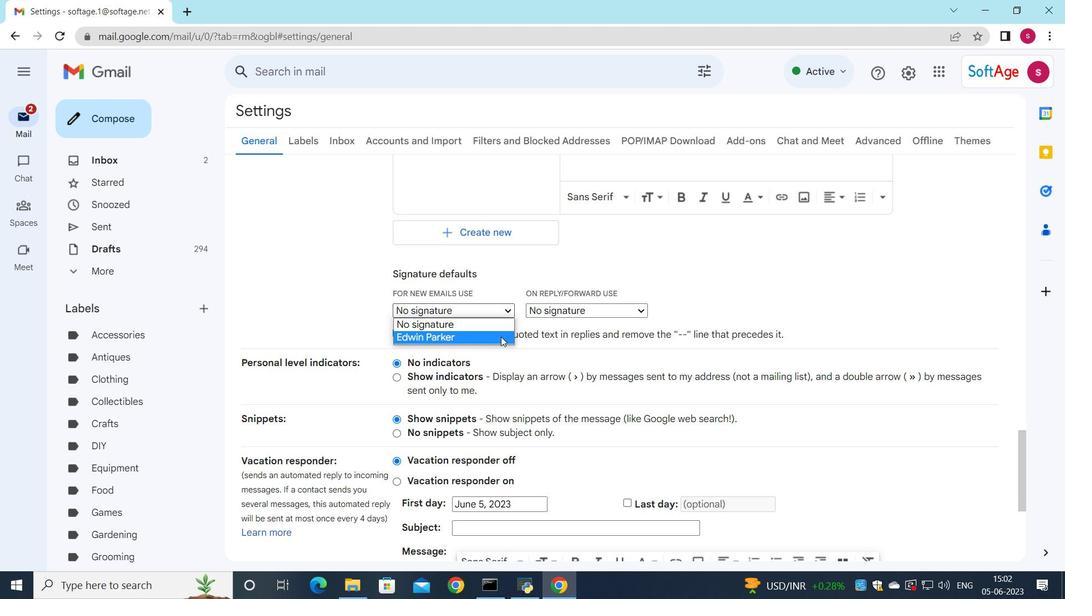 
Action: Mouse moved to (577, 307)
Screenshot: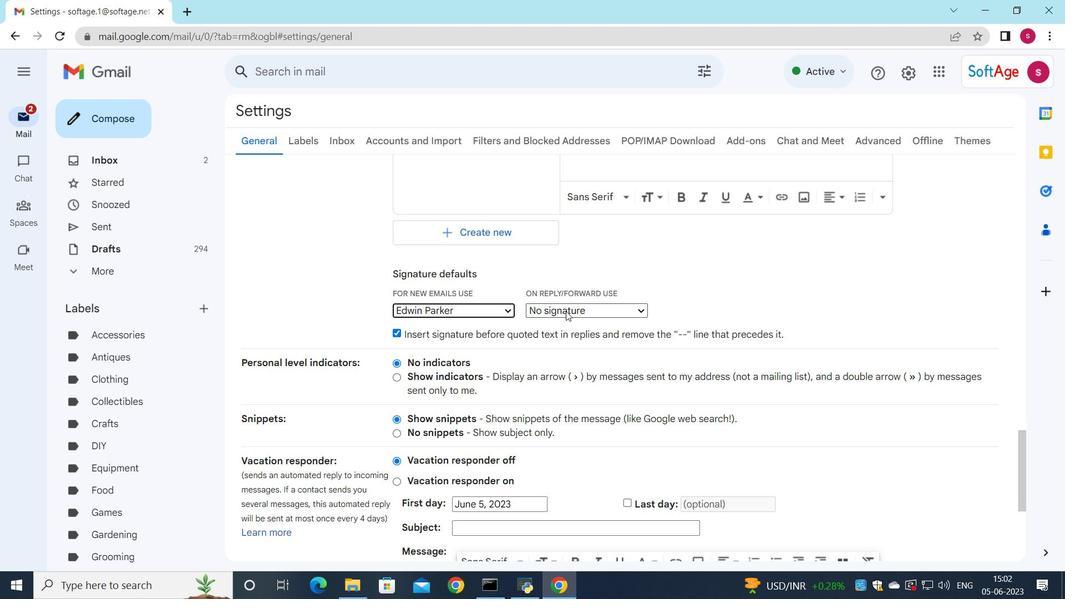 
Action: Mouse pressed left at (577, 307)
Screenshot: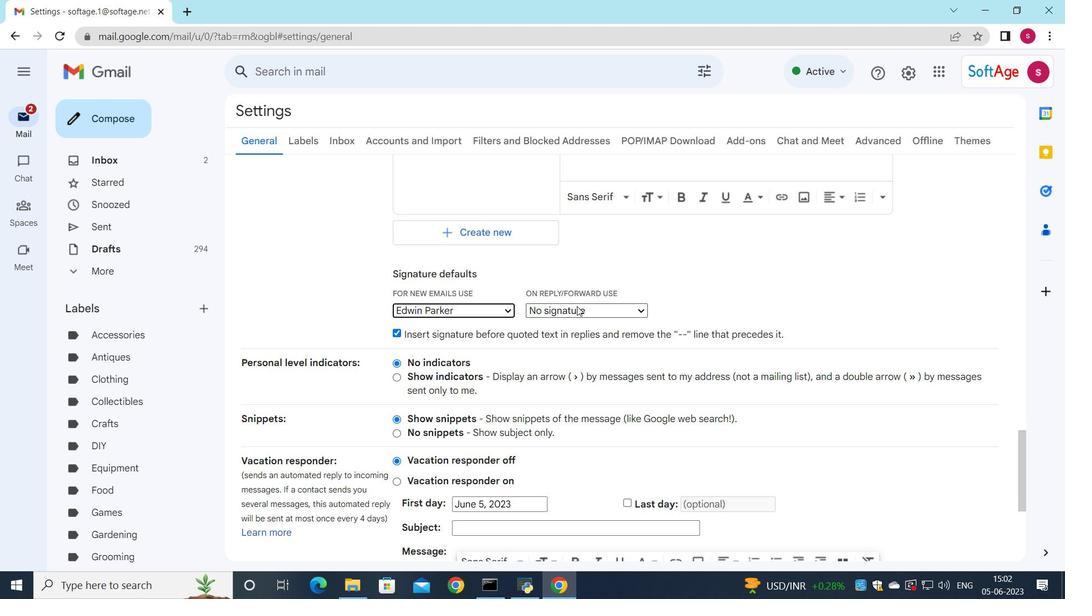 
Action: Mouse moved to (572, 333)
Screenshot: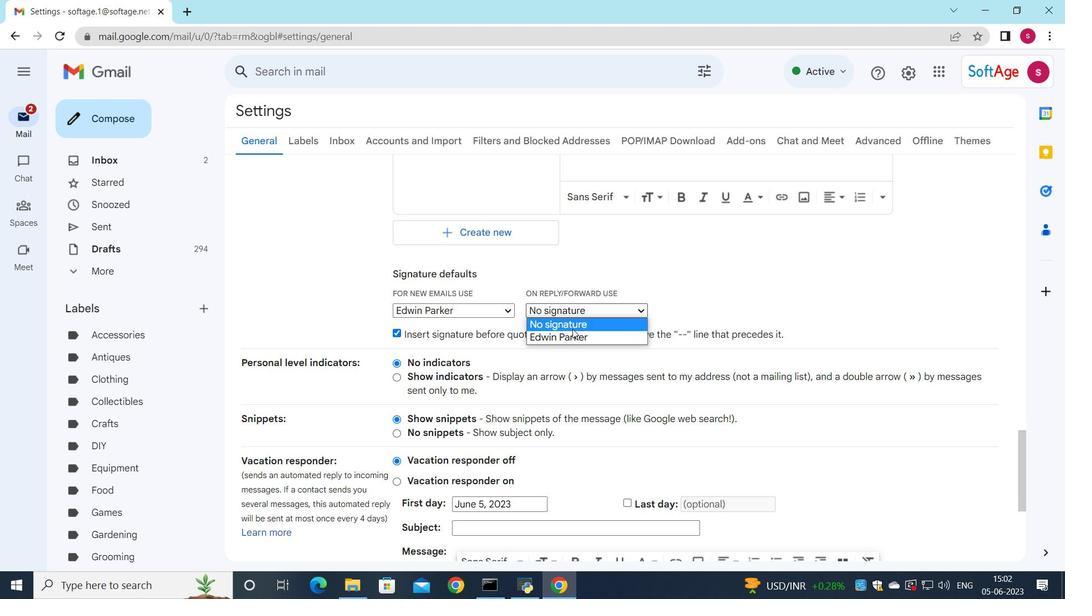 
Action: Mouse pressed left at (572, 333)
Screenshot: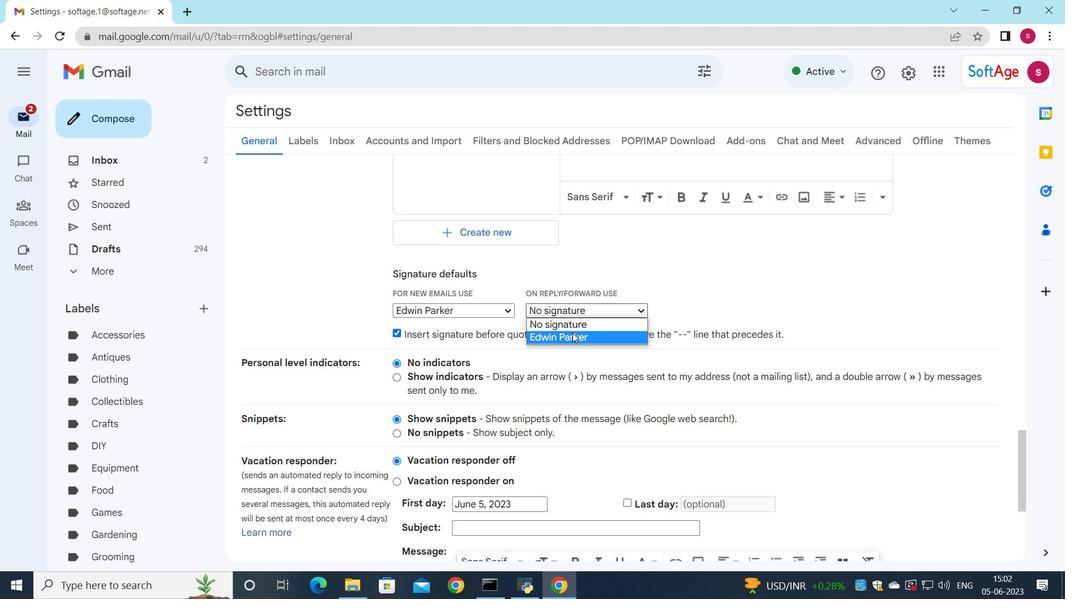 
Action: Mouse moved to (639, 261)
Screenshot: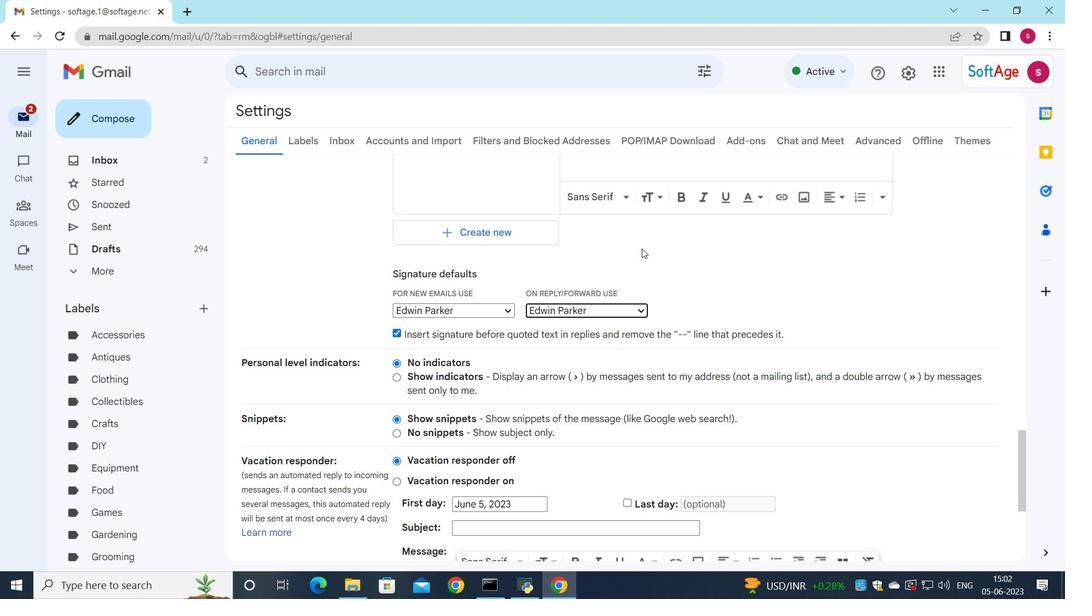 
Action: Mouse scrolled (639, 260) with delta (0, 0)
Screenshot: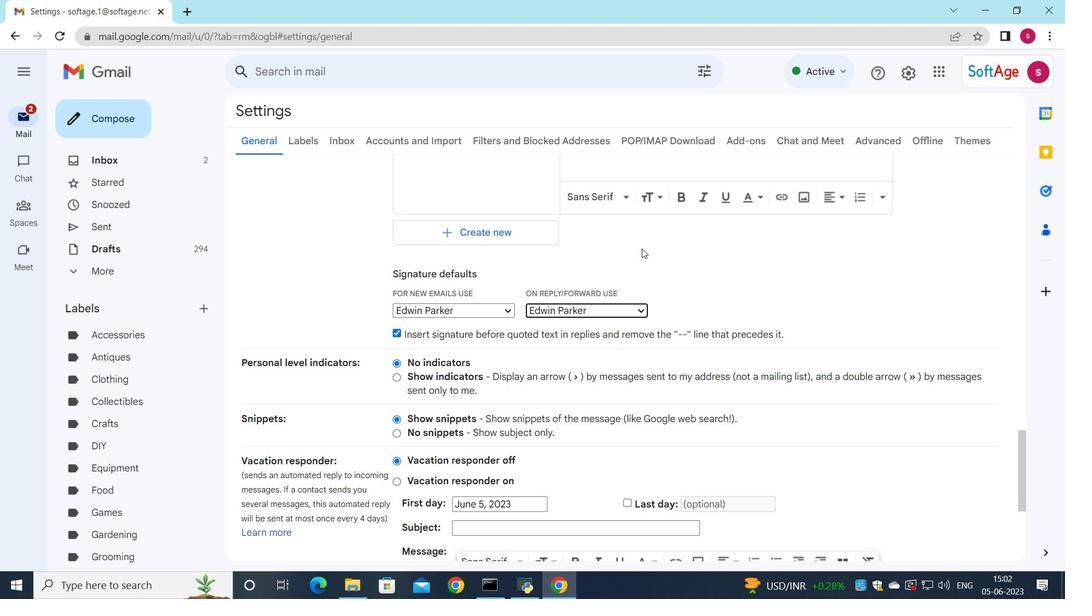 
Action: Mouse moved to (638, 263)
Screenshot: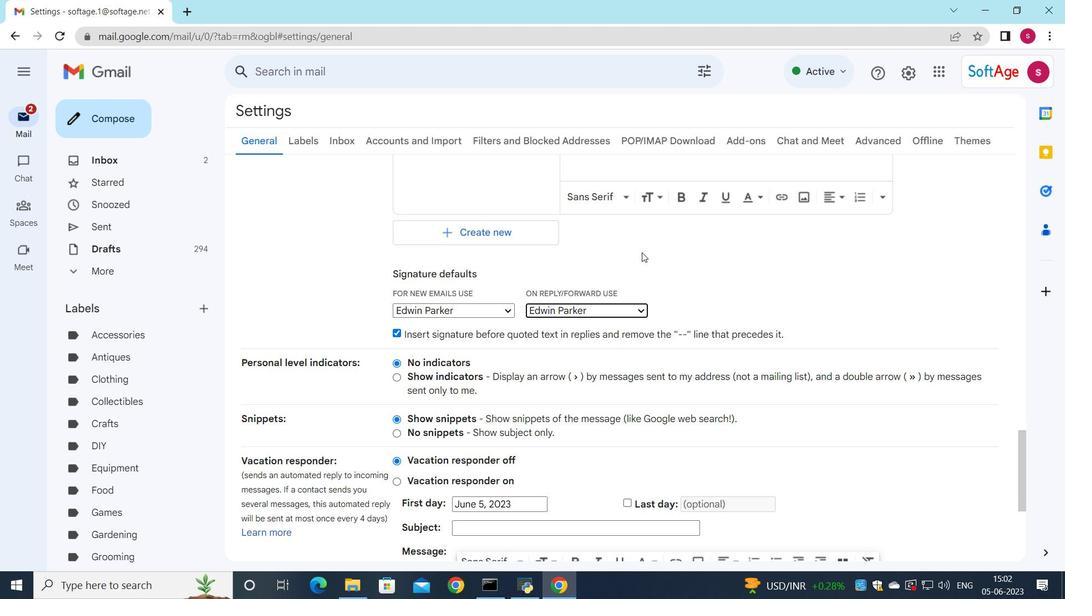 
Action: Mouse scrolled (638, 262) with delta (0, 0)
Screenshot: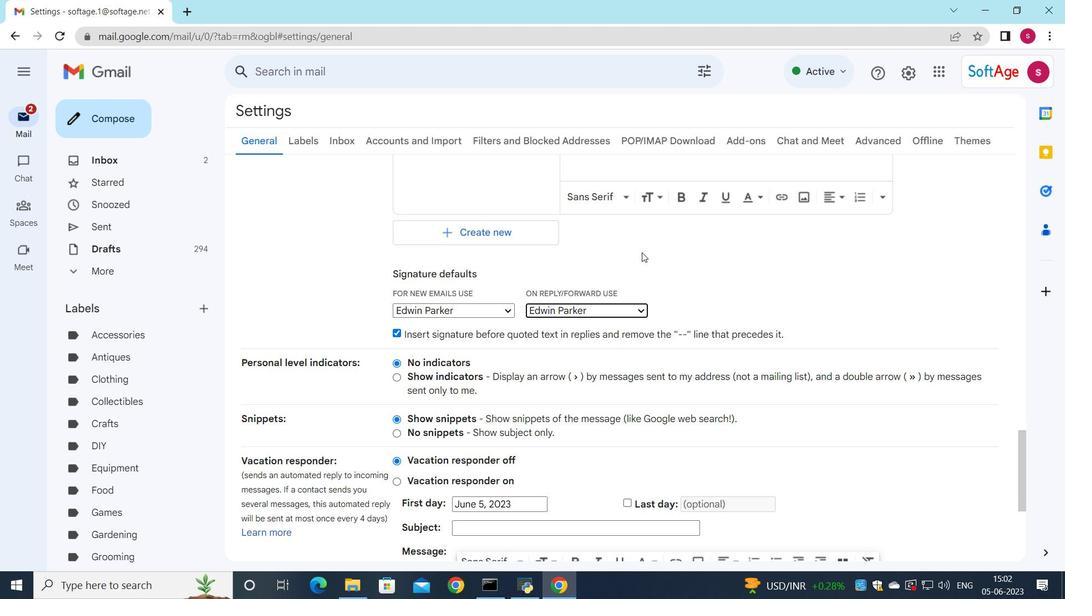
Action: Mouse scrolled (638, 262) with delta (0, 0)
Screenshot: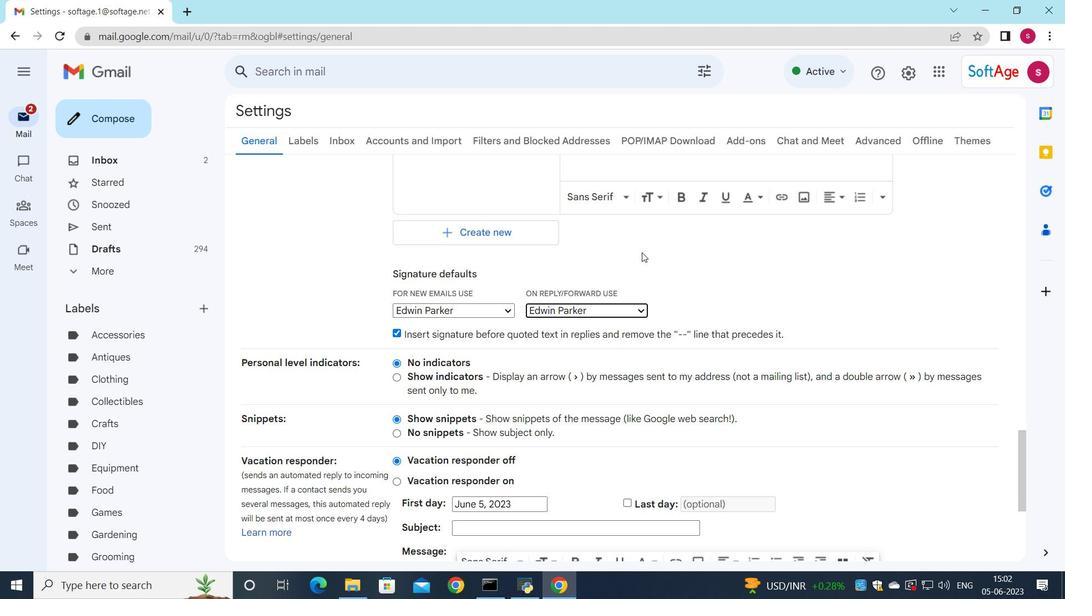 
Action: Mouse moved to (559, 366)
Screenshot: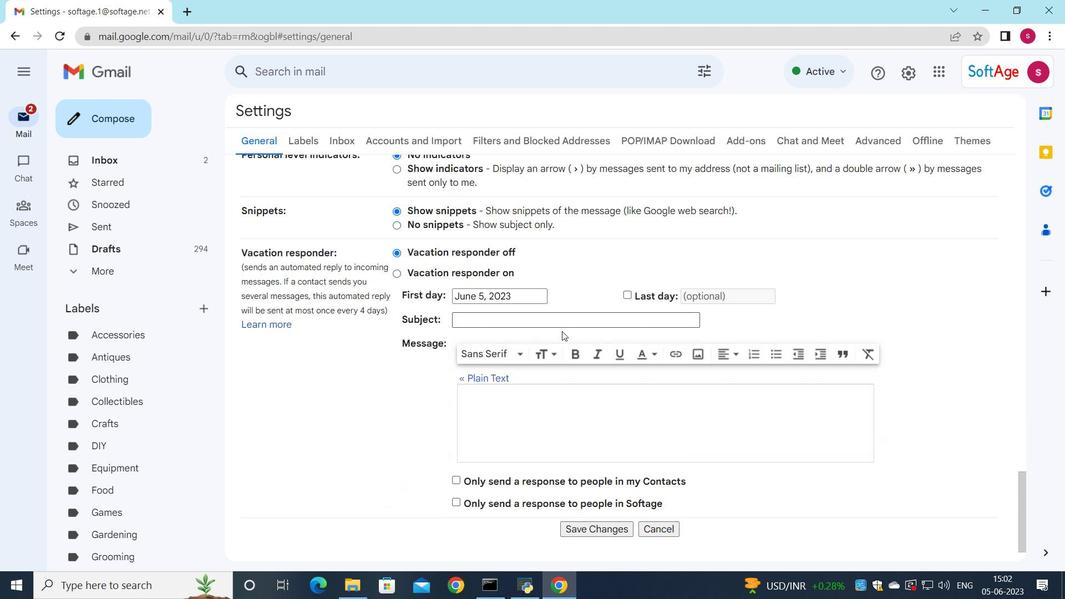 
Action: Mouse scrolled (559, 366) with delta (0, 0)
Screenshot: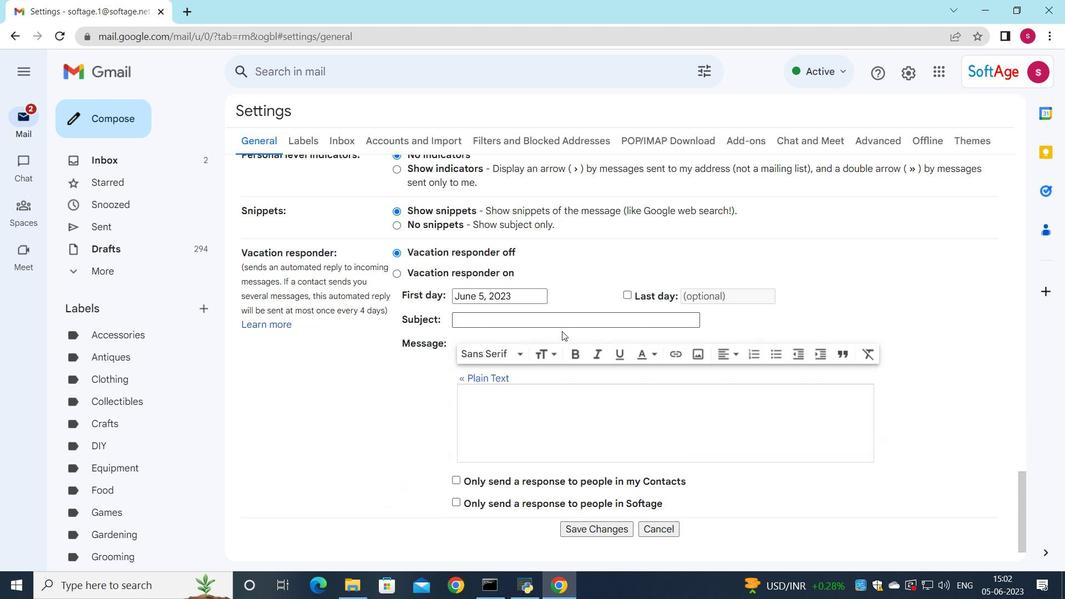 
Action: Mouse moved to (598, 494)
Screenshot: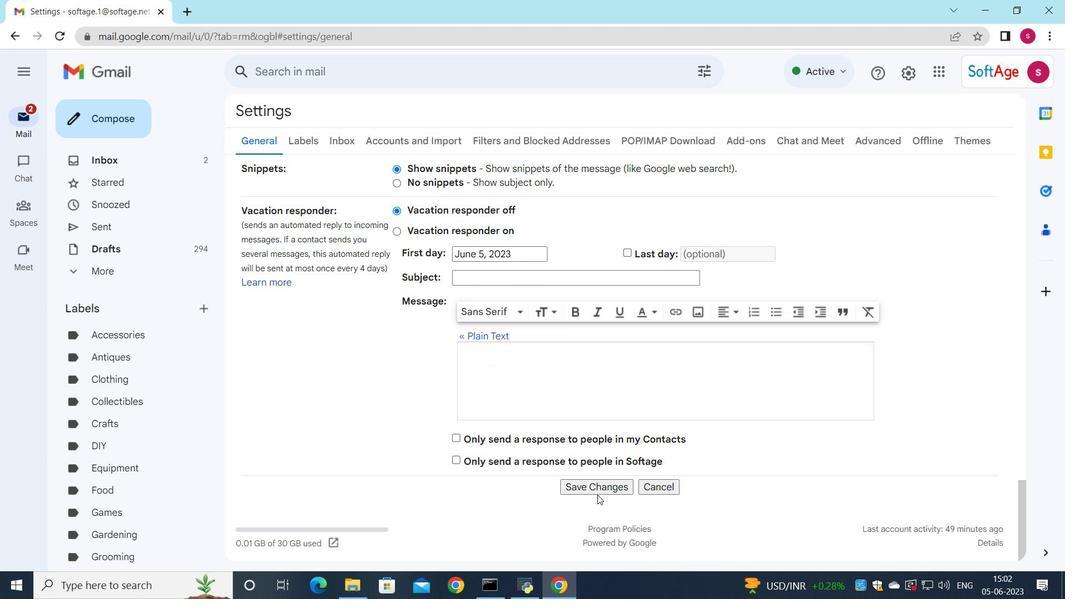 
Action: Mouse pressed left at (598, 494)
Screenshot: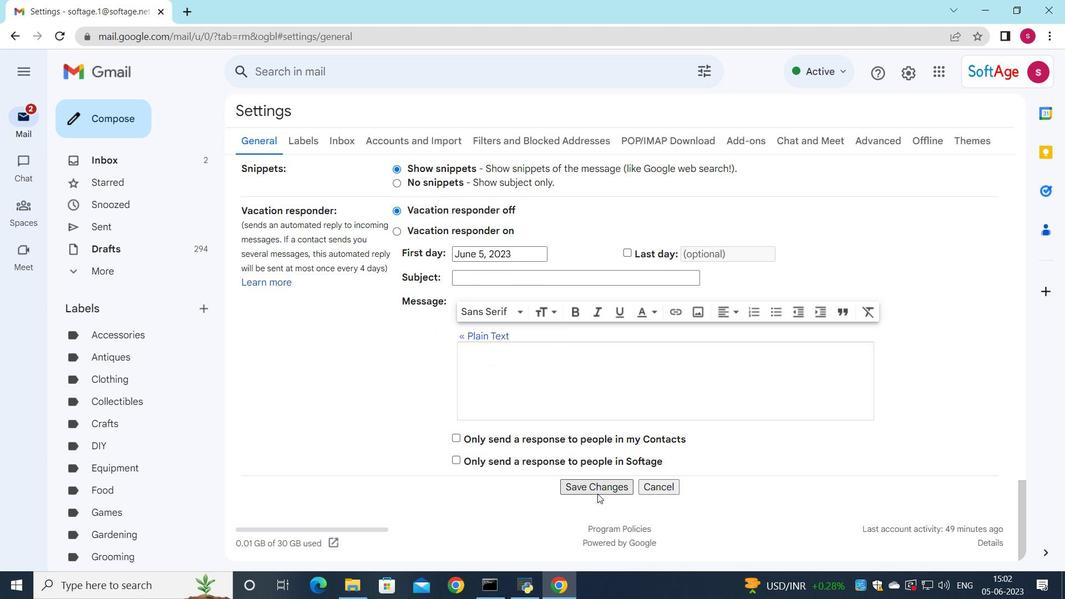 
Action: Mouse moved to (608, 200)
Screenshot: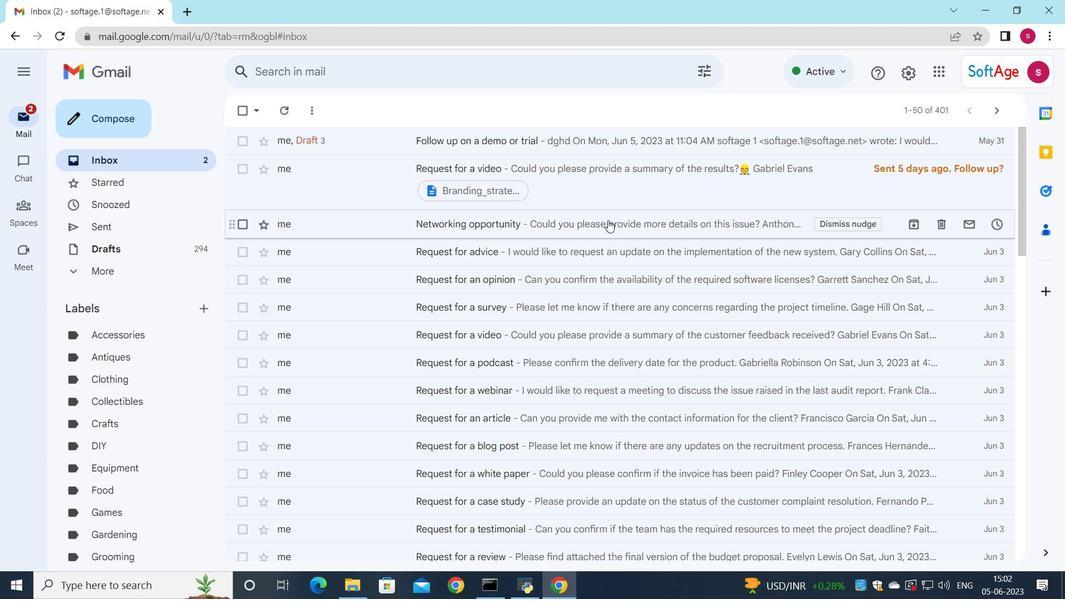 
Action: Mouse pressed left at (608, 200)
Screenshot: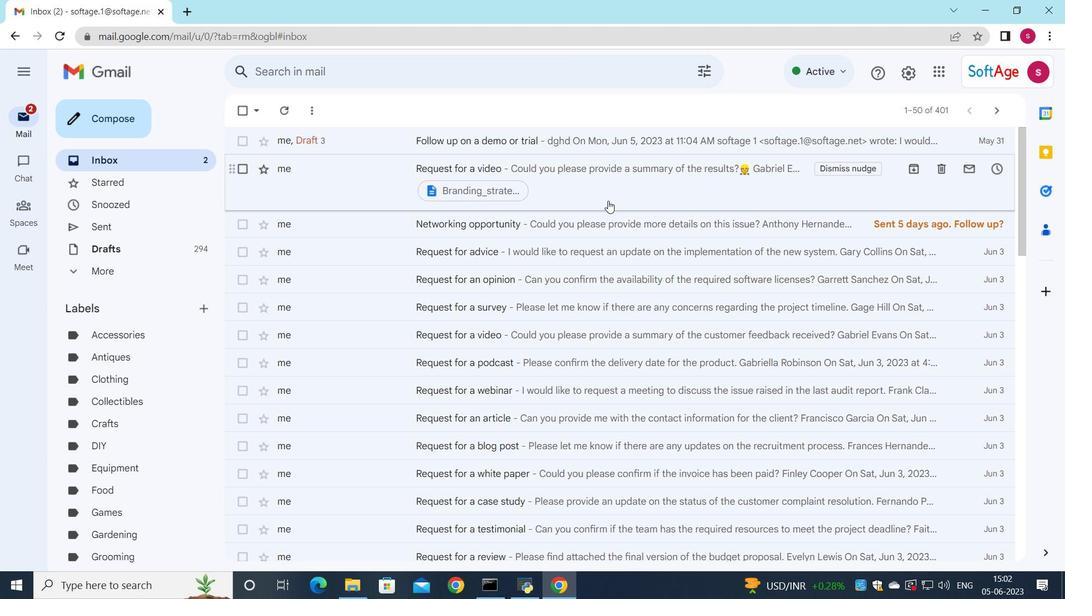 
Action: Mouse moved to (476, 436)
Screenshot: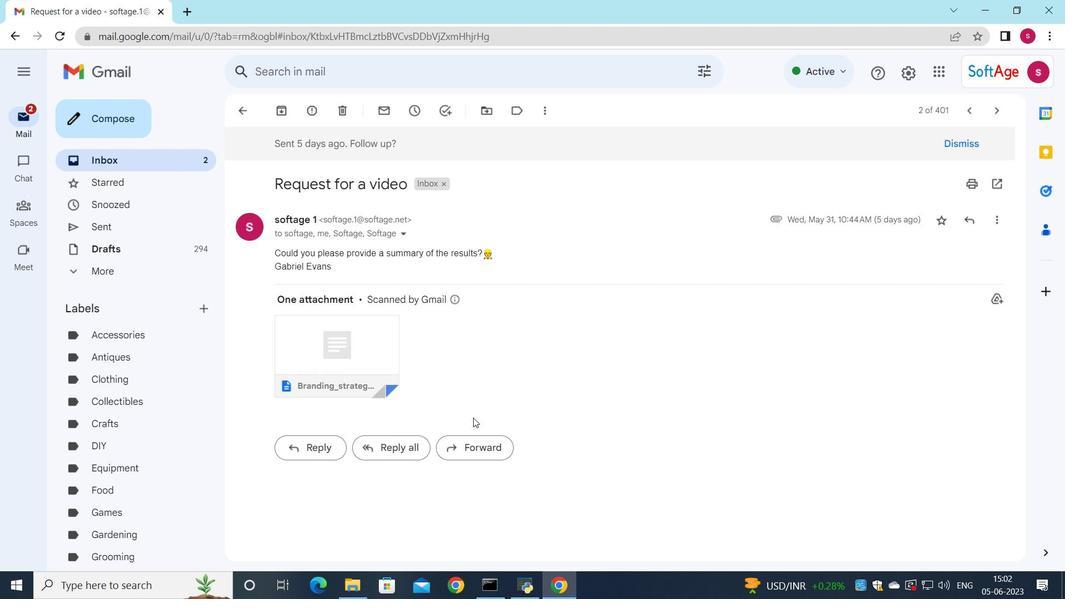
Action: Mouse pressed left at (476, 436)
Screenshot: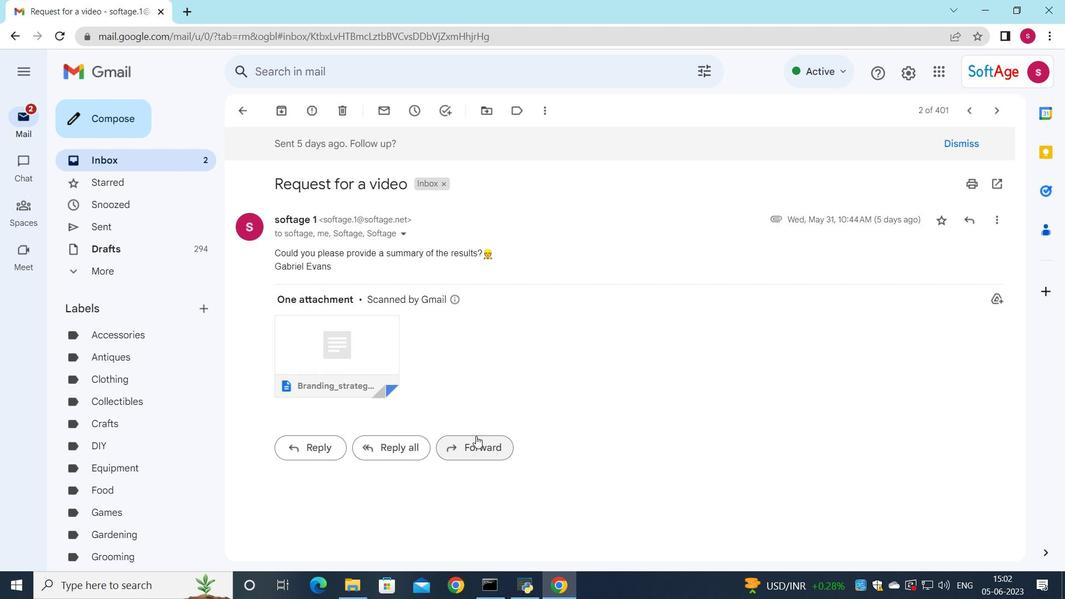
Action: Mouse moved to (300, 426)
Screenshot: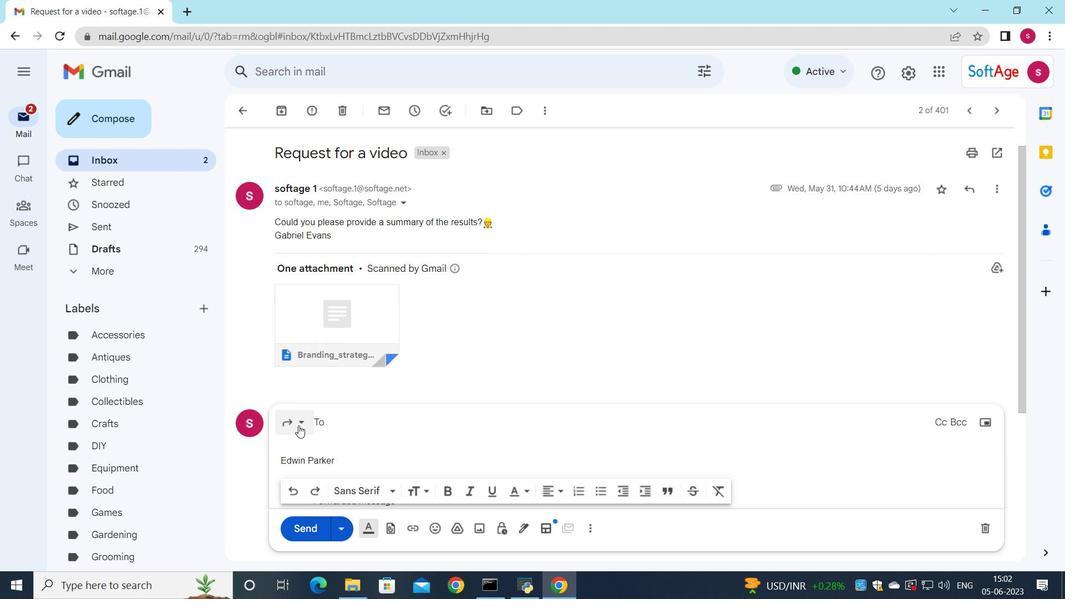 
Action: Mouse pressed left at (300, 426)
Screenshot: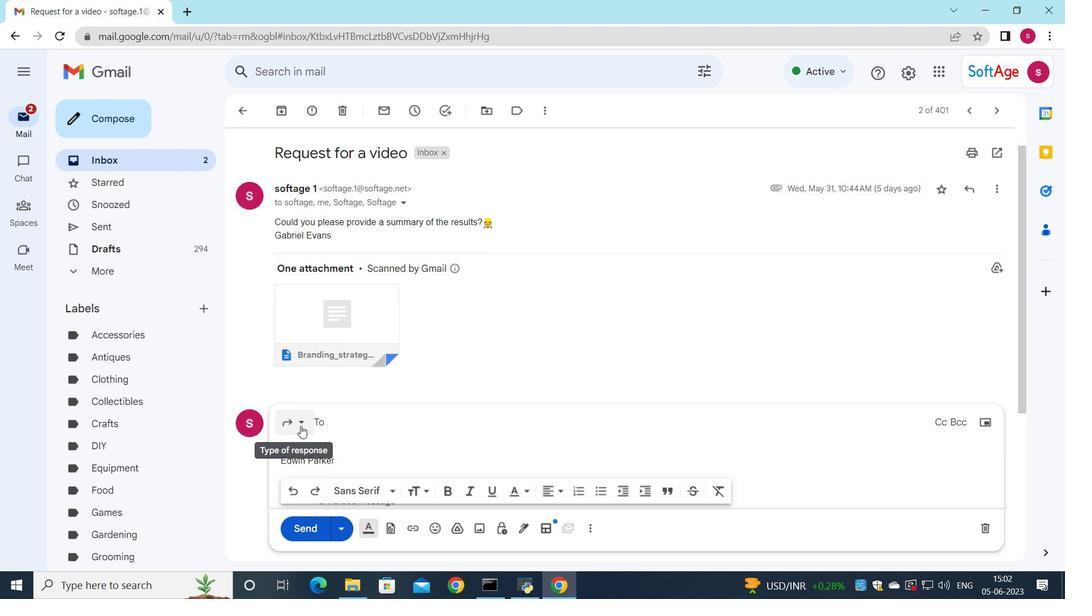 
Action: Mouse moved to (333, 374)
Screenshot: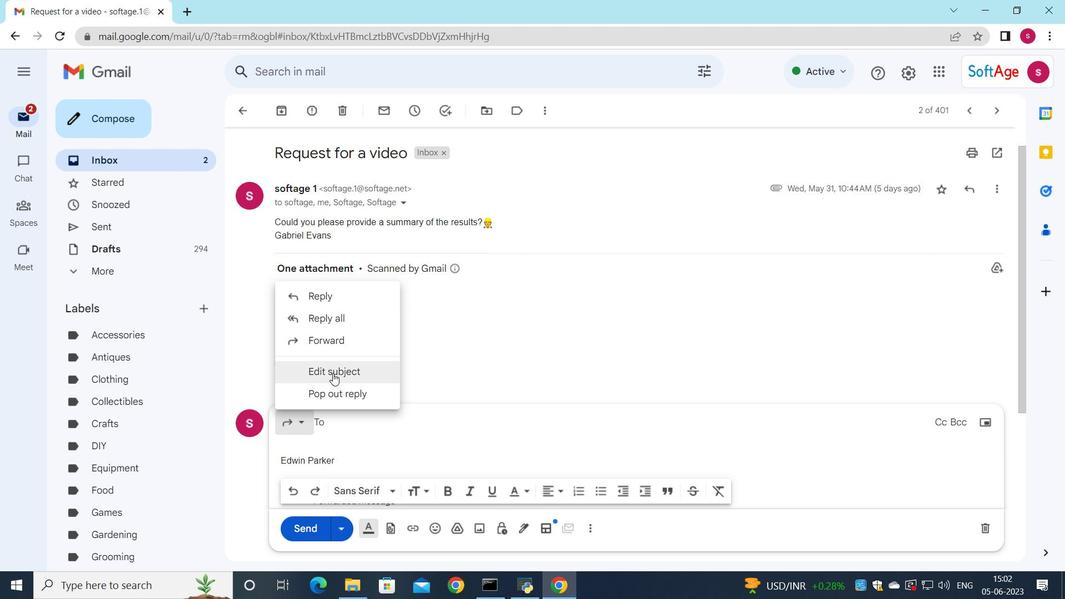 
Action: Mouse pressed left at (333, 374)
Screenshot: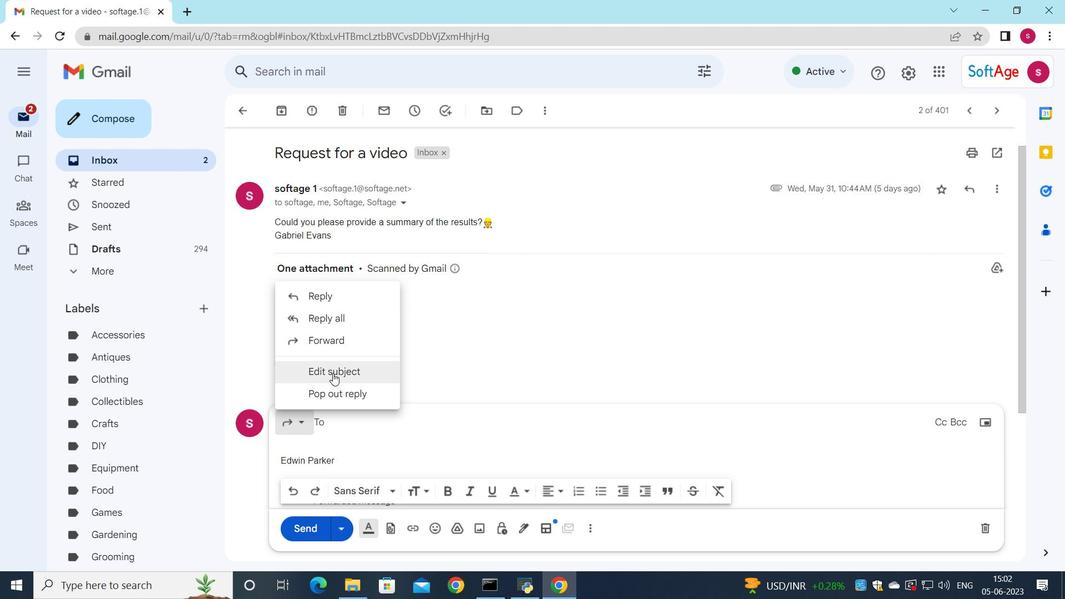 
Action: Mouse moved to (745, 259)
Screenshot: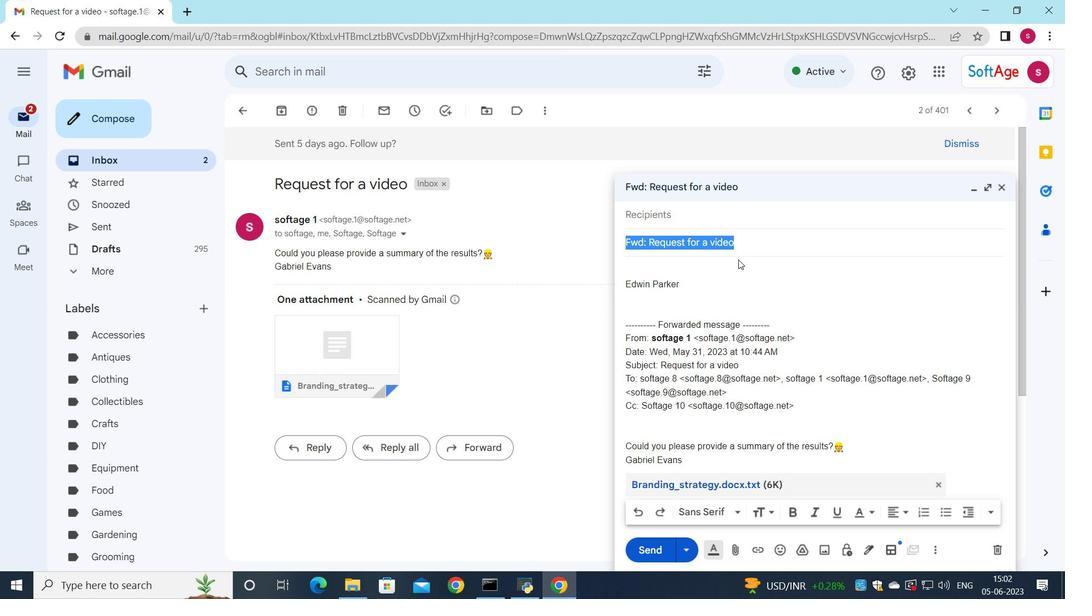 
Action: Key pressed <Key.shift>Request<Key.space>for<Key.space>a<Key.space>promotuion
Screenshot: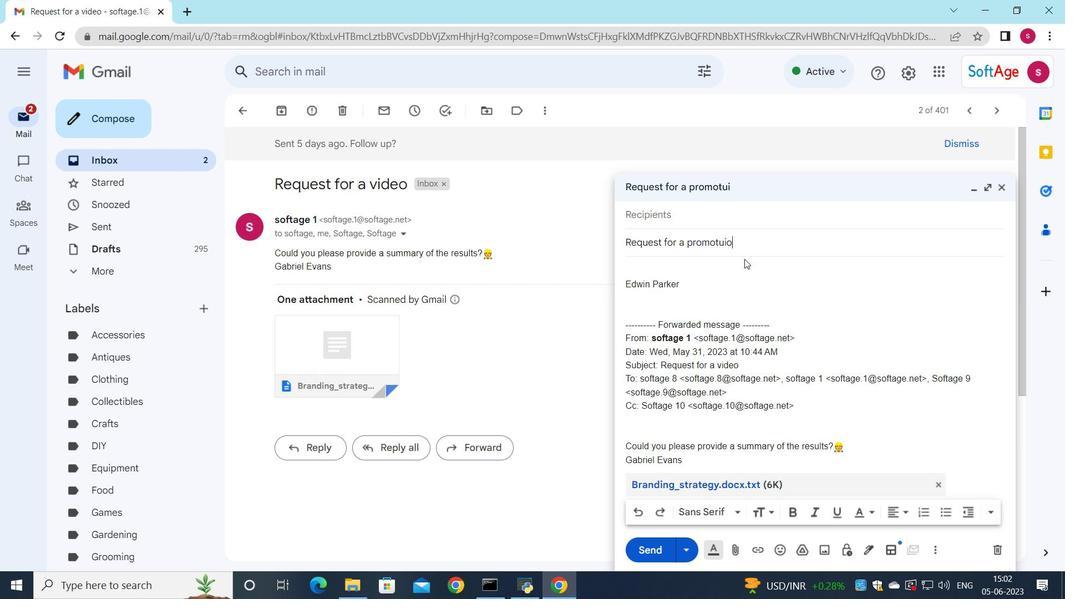 
Action: Mouse moved to (722, 247)
Screenshot: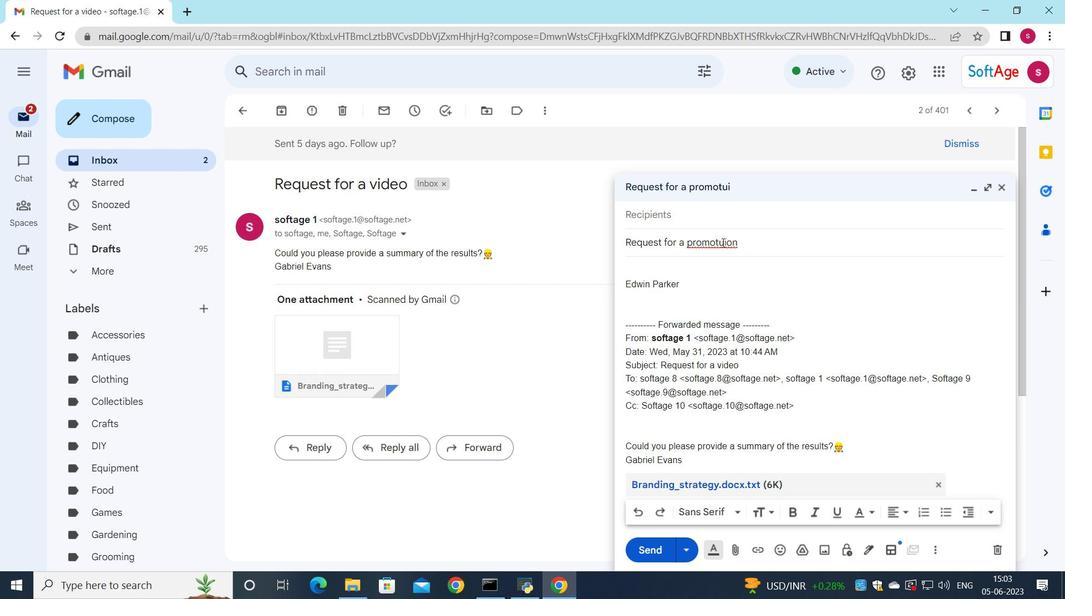 
Action: Mouse pressed left at (722, 247)
Screenshot: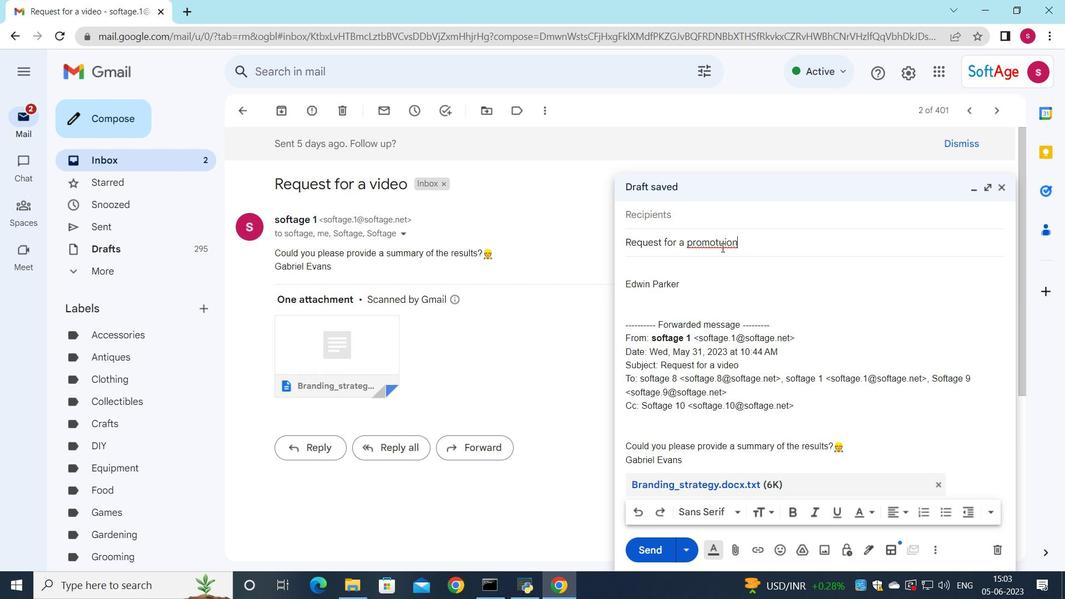 
Action: Key pressed <Key.backspace>
Screenshot: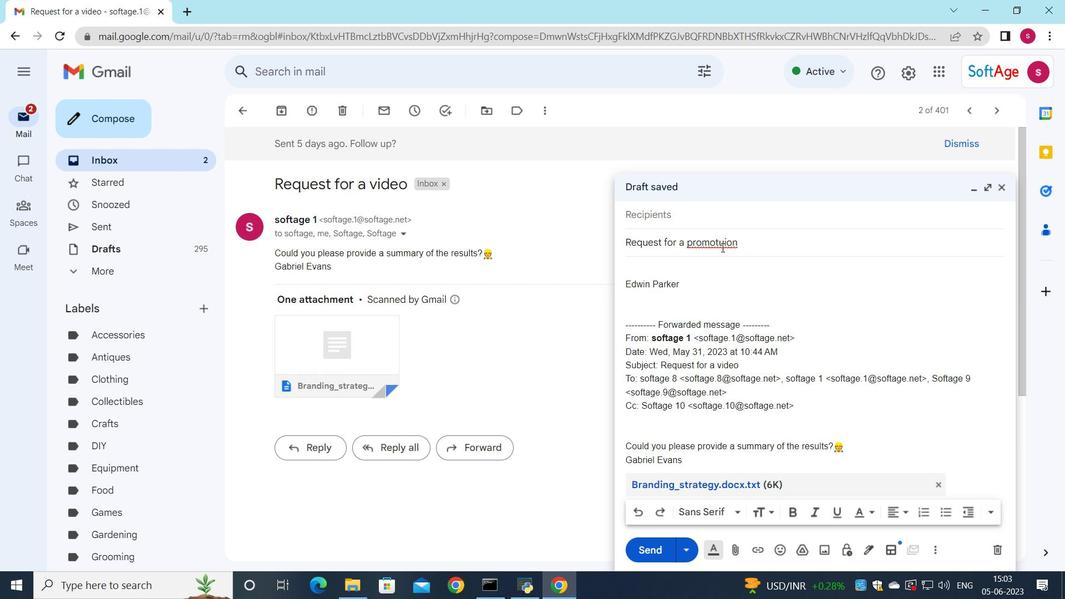 
Action: Mouse moved to (777, 244)
Screenshot: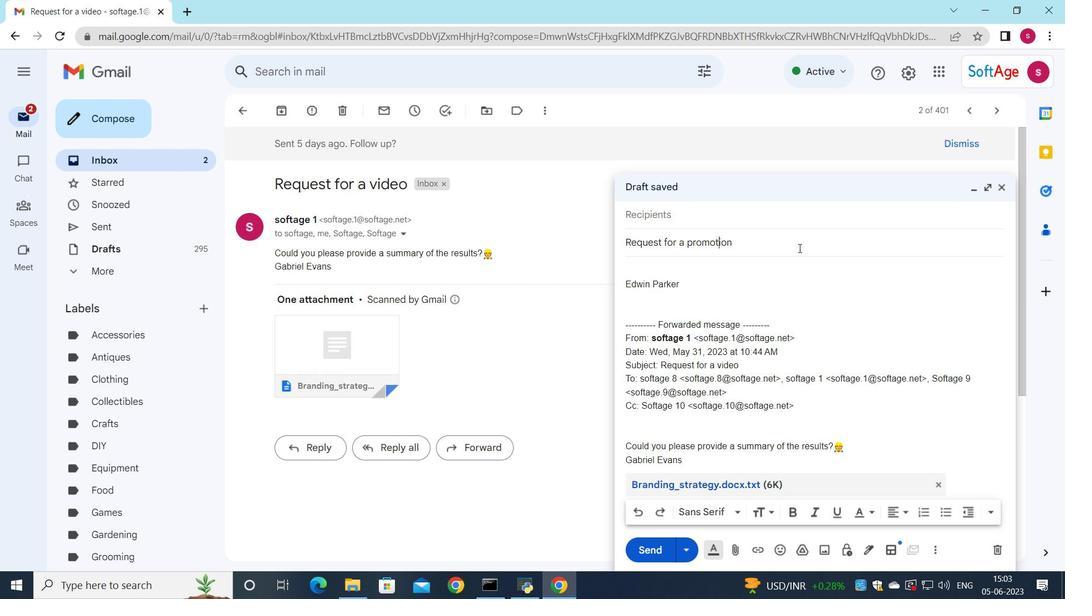
Action: Mouse pressed left at (777, 244)
Screenshot: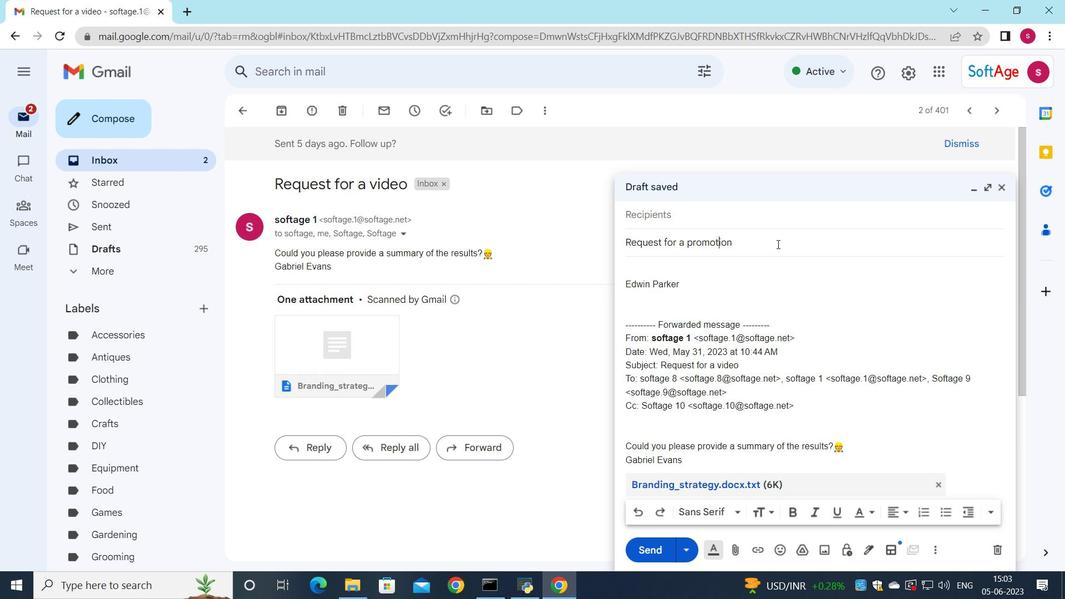 
Action: Mouse moved to (657, 205)
Screenshot: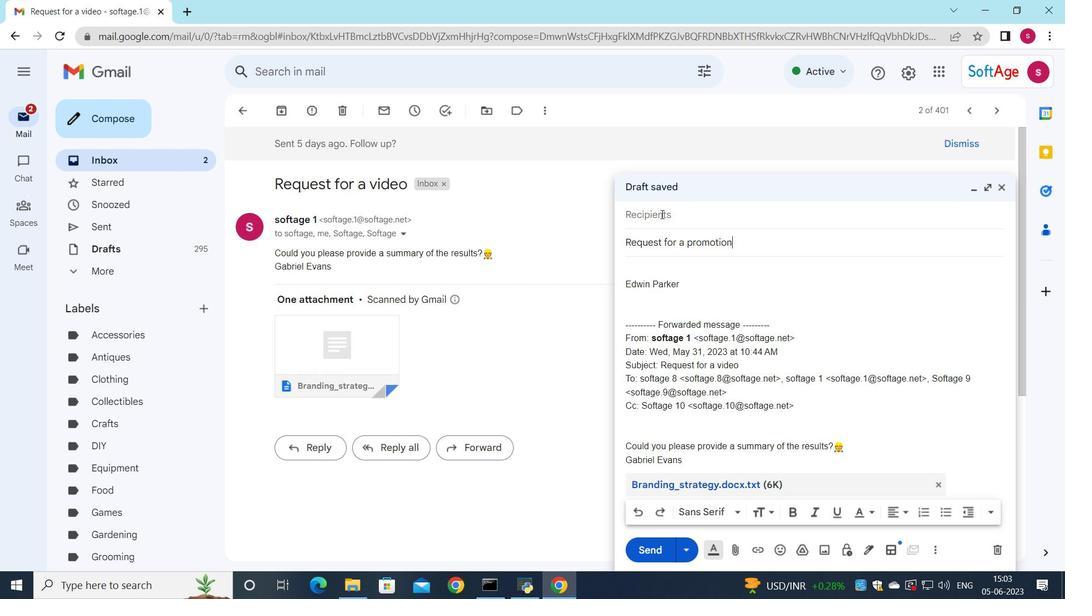 
Action: Mouse pressed left at (657, 205)
Screenshot: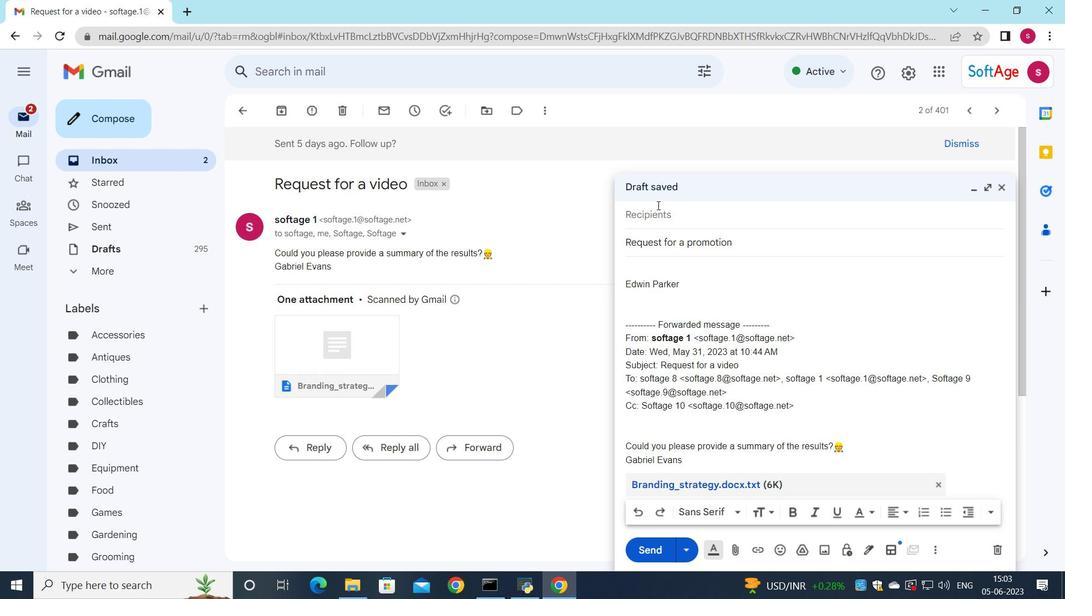 
Action: Mouse moved to (670, 221)
Screenshot: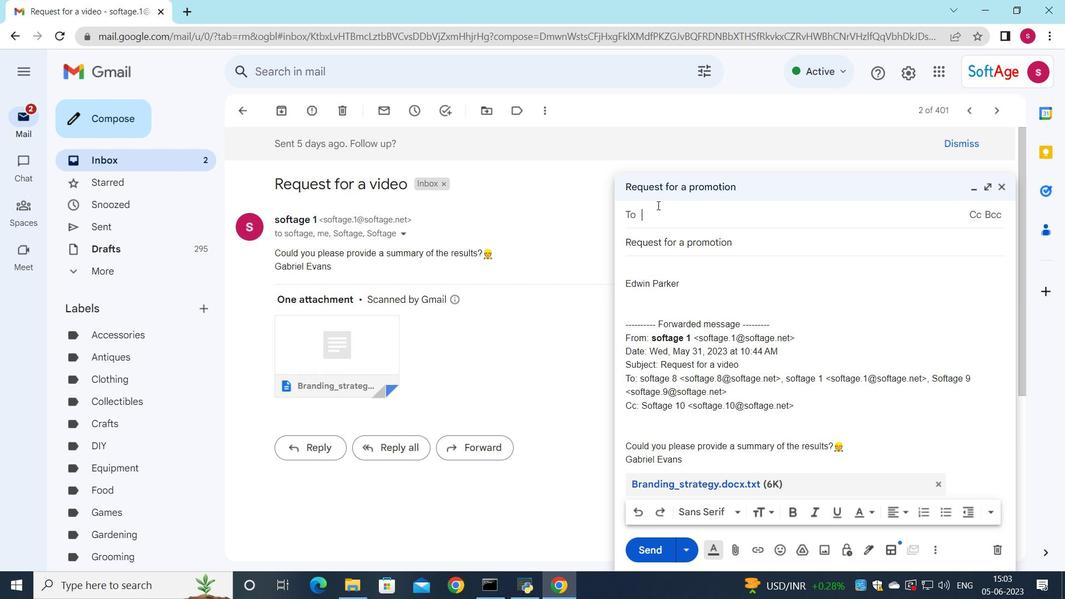 
Action: Key pressed s
Screenshot: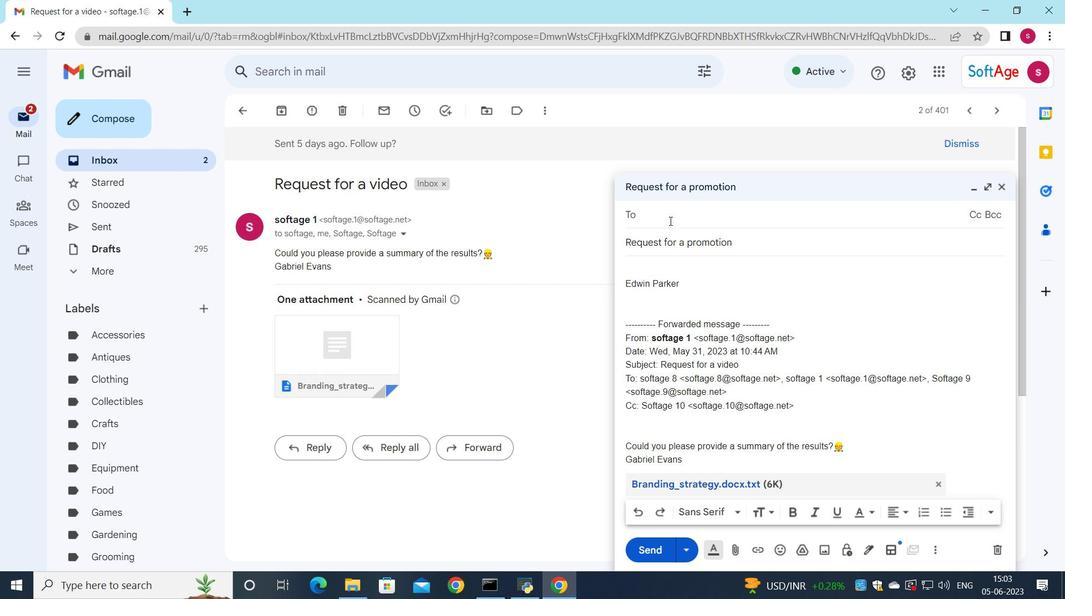 
Action: Mouse moved to (733, 278)
Screenshot: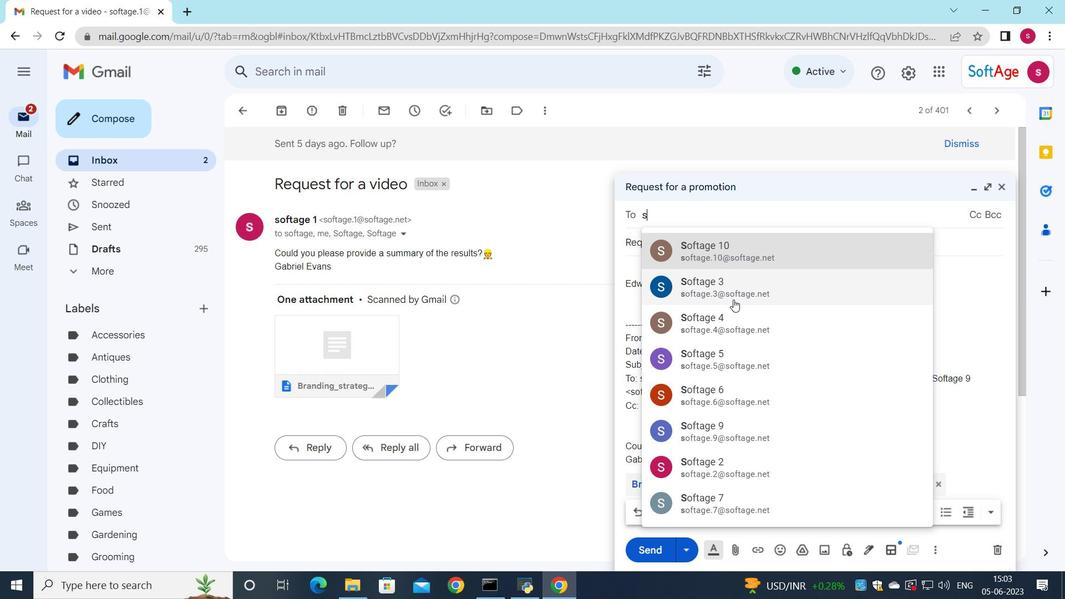 
Action: Mouse pressed left at (733, 278)
Screenshot: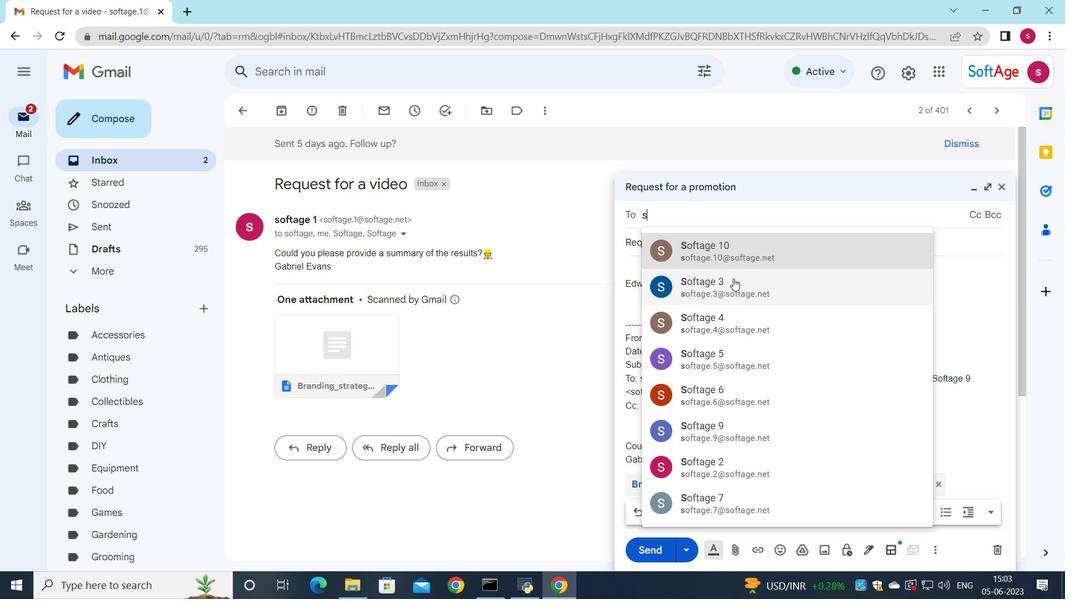 
Action: Mouse moved to (678, 280)
Screenshot: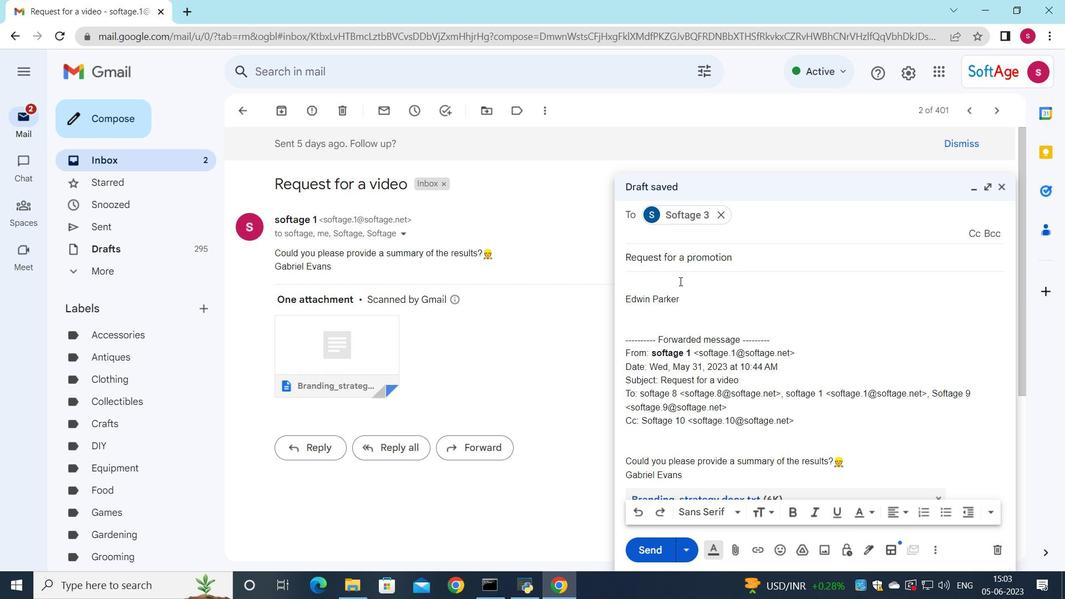 
Action: Mouse pressed left at (678, 280)
Screenshot: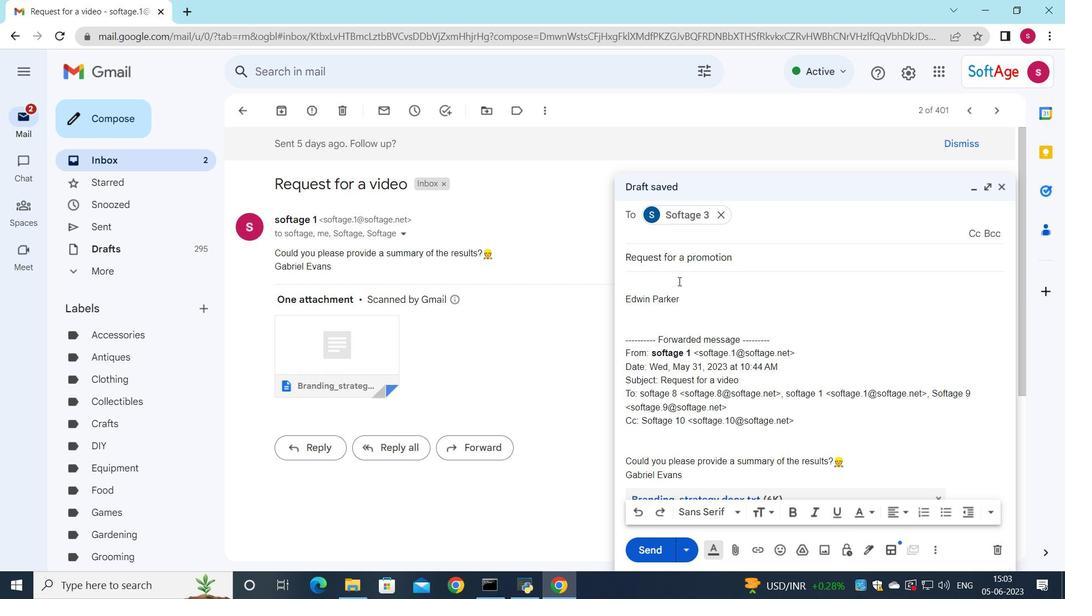 
Action: Key pressed <Key.shift>I<Key.space>would<Key.space>like<Key.space>to<Key.space>schedule<Key.space>a<Key.space>meeting<Key.space>to<Key.space>discuss<Key.space>the<Key.space>projects<Key.space>risk<Key.space>mitigation<Key.space>plan.
Screenshot: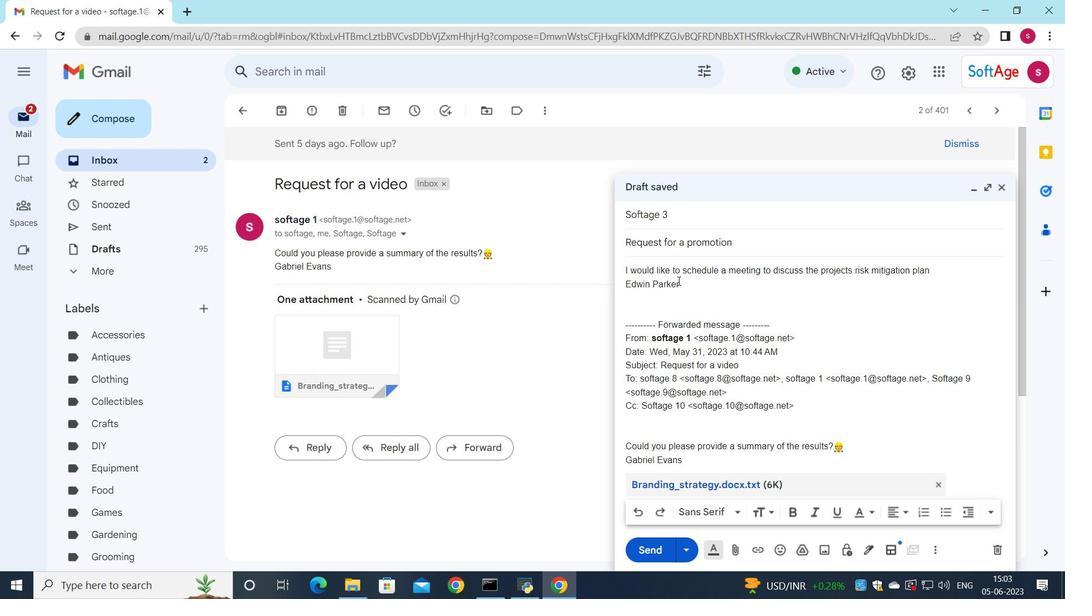 
Action: Mouse moved to (913, 269)
Screenshot: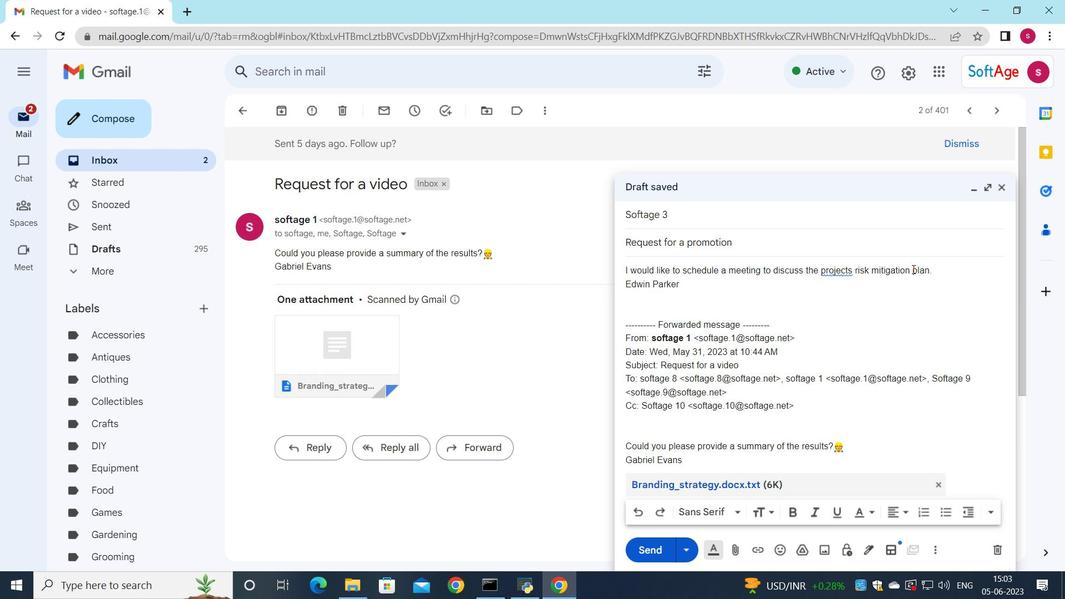 
Action: Mouse pressed left at (913, 269)
Screenshot: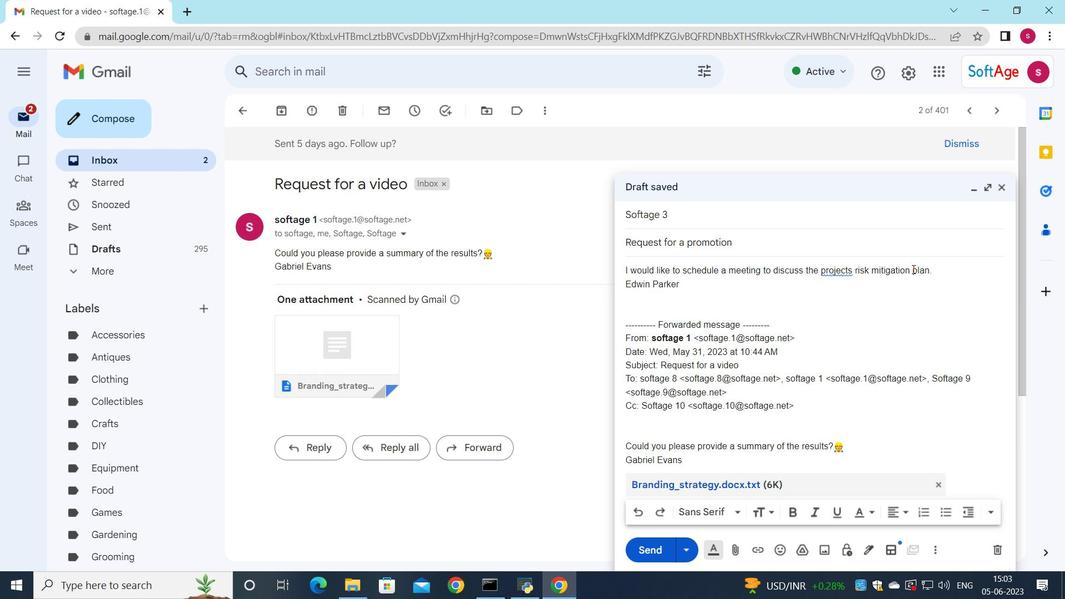 
Action: Mouse moved to (867, 512)
Screenshot: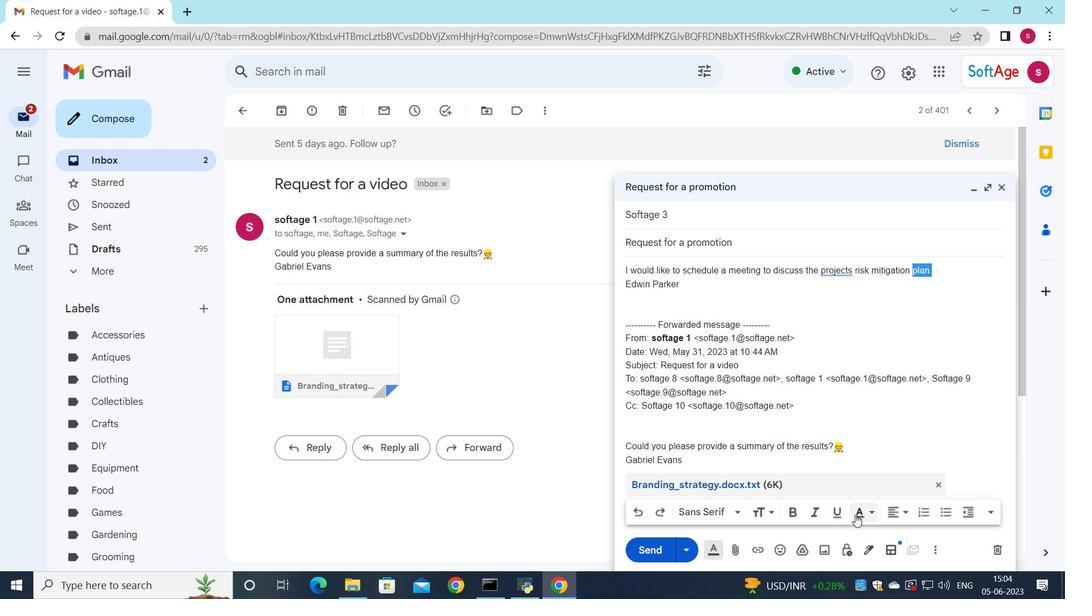 
Action: Mouse pressed left at (867, 512)
Screenshot: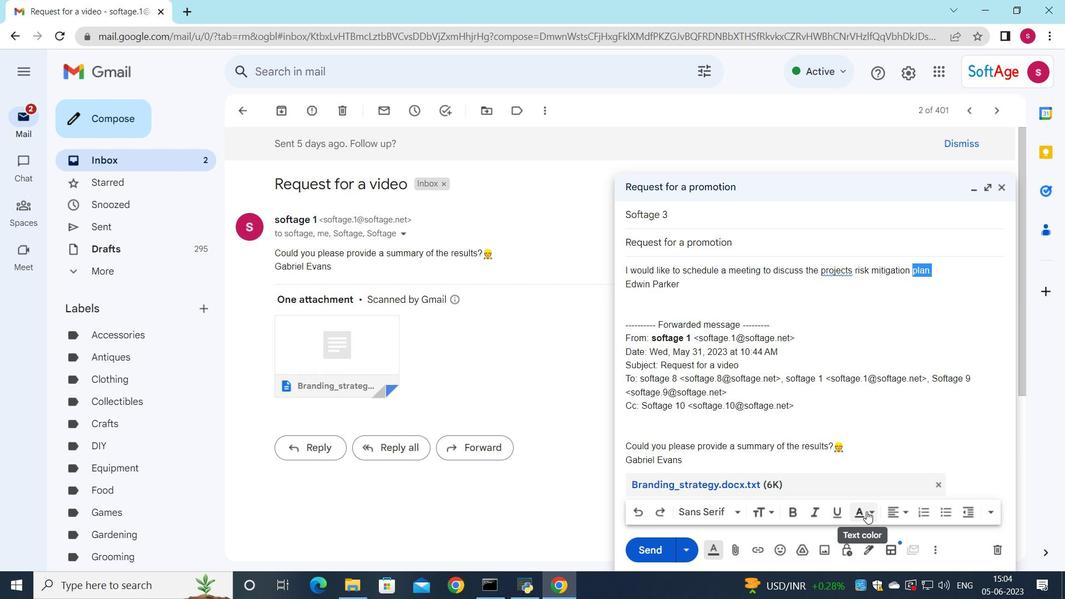 
Action: Mouse moved to (869, 408)
Screenshot: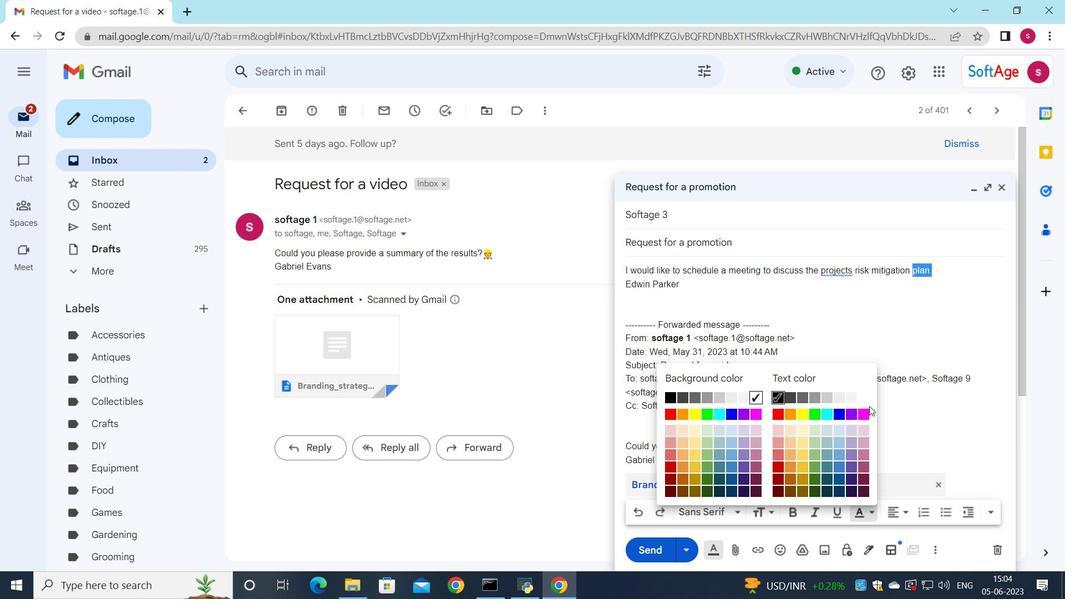 
Action: Mouse pressed left at (869, 408)
Screenshot: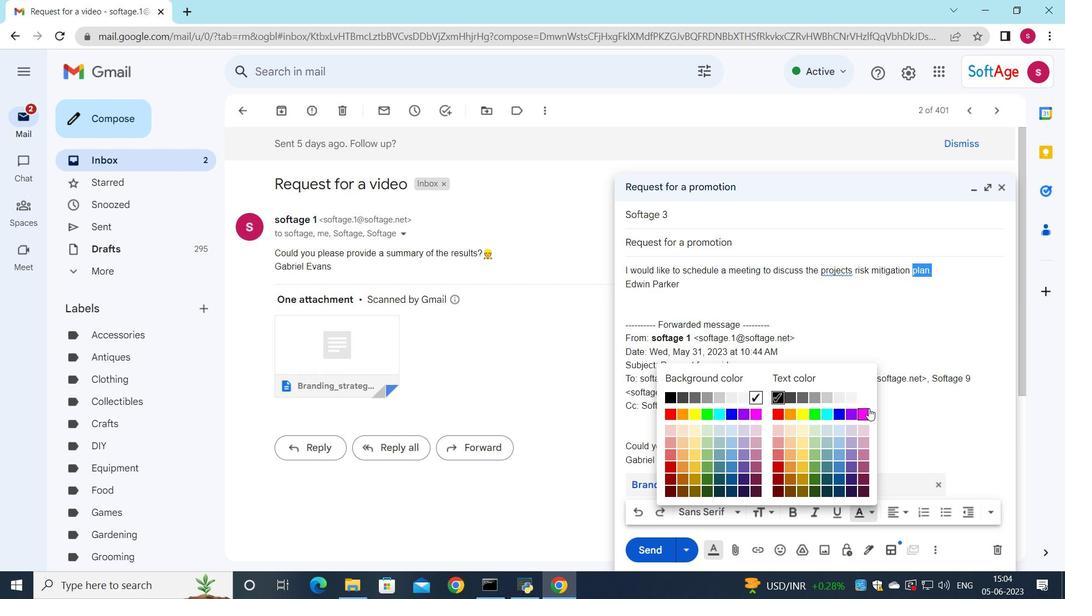 
Action: Mouse moved to (870, 510)
Screenshot: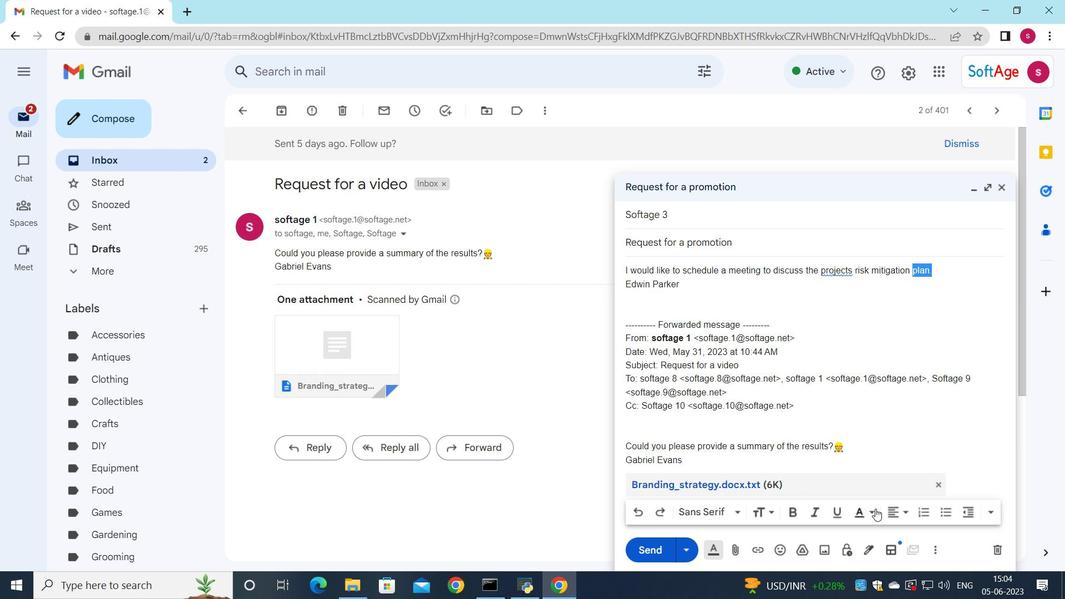 
Action: Mouse pressed left at (870, 510)
Screenshot: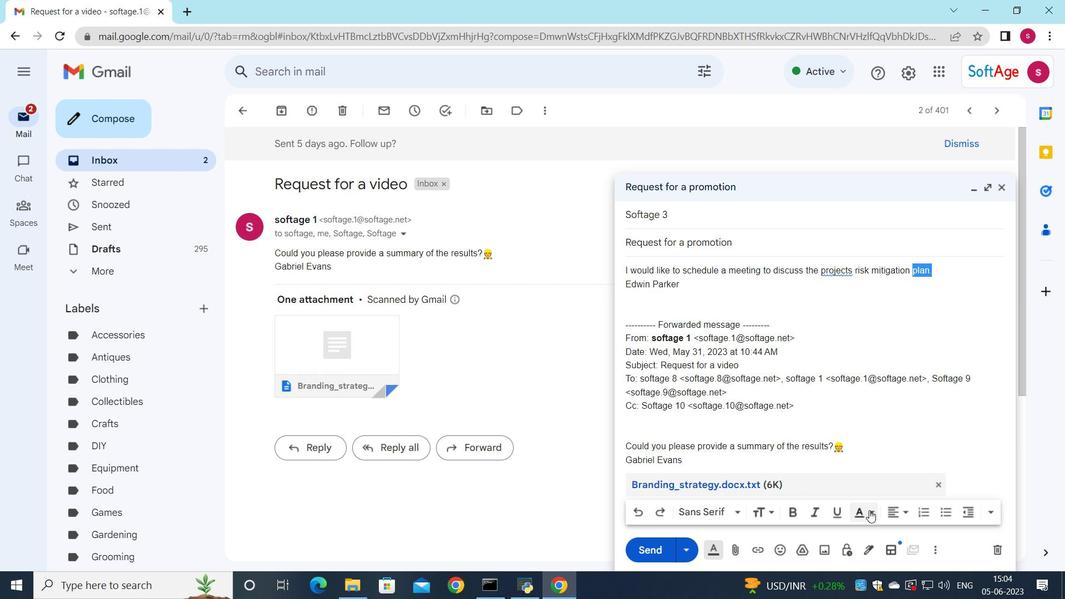 
Action: Mouse moved to (666, 396)
Screenshot: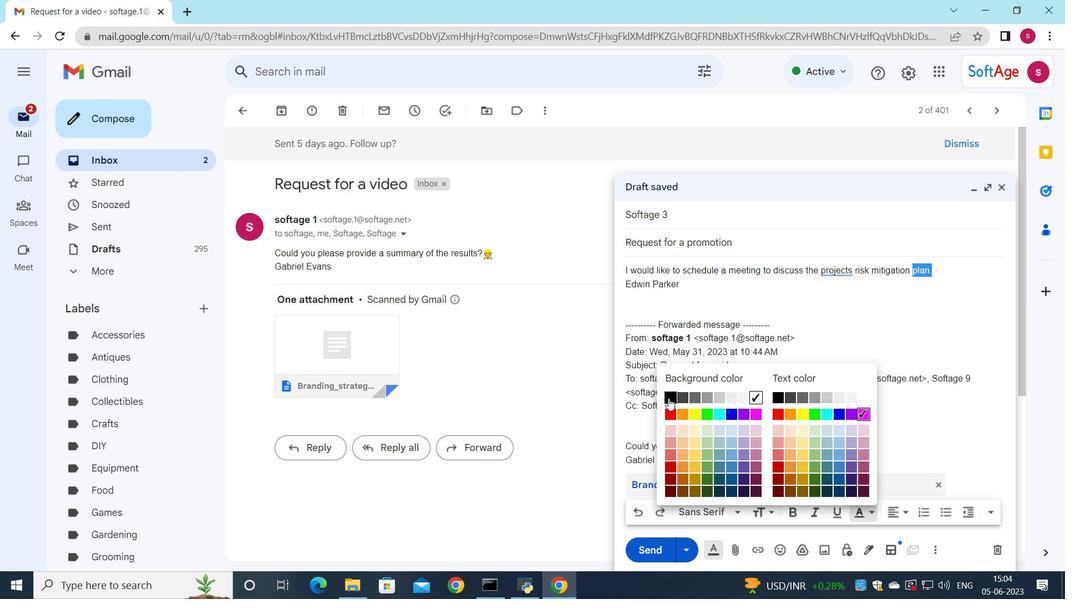 
Action: Mouse pressed left at (666, 396)
Screenshot: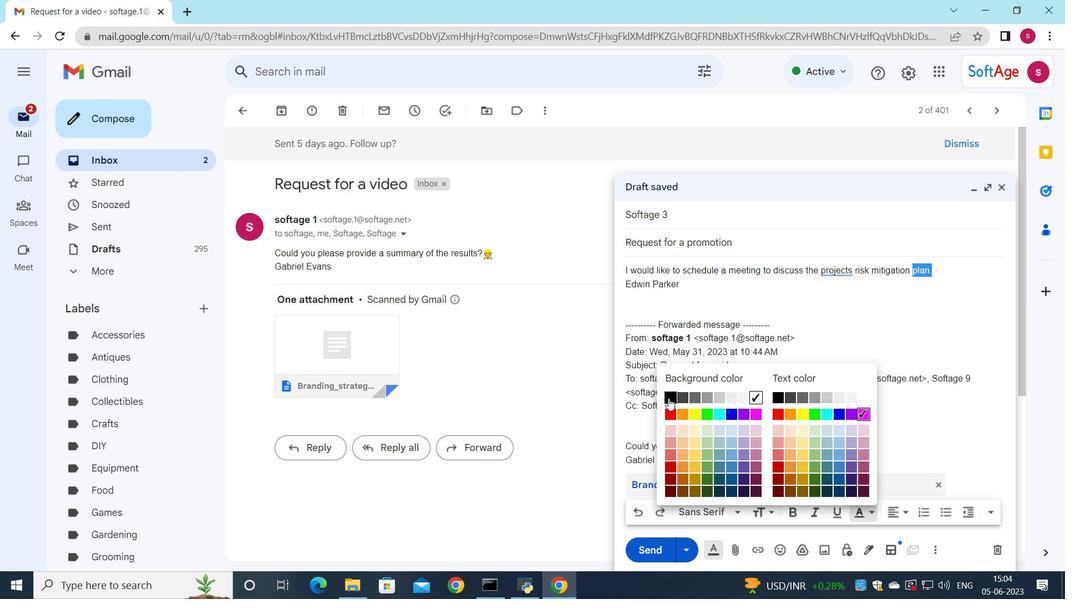 
Action: Mouse moved to (667, 540)
Screenshot: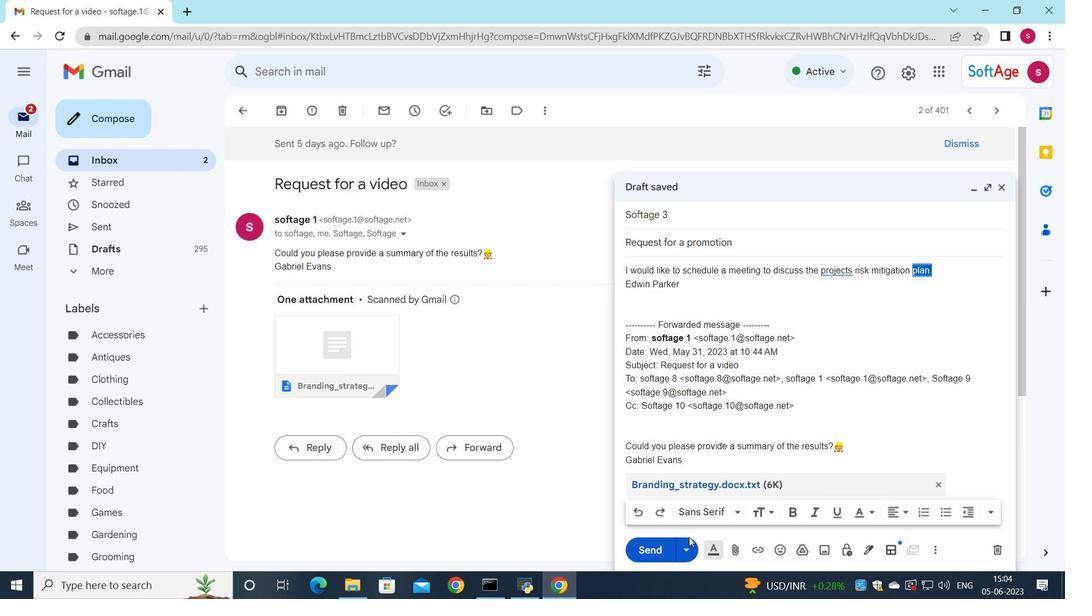 
Action: Mouse pressed left at (667, 540)
Screenshot: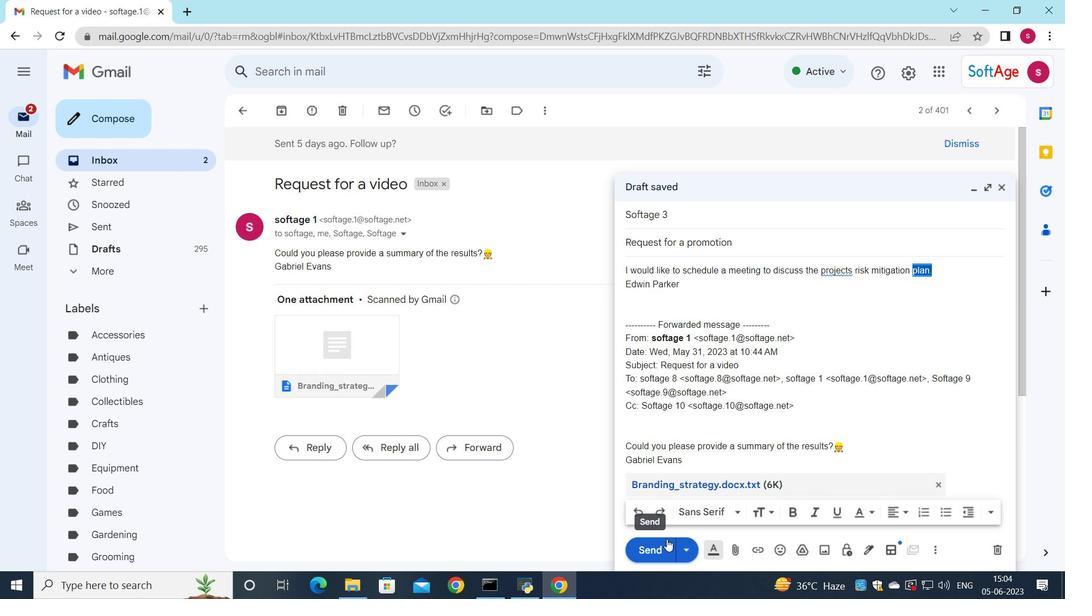 
Action: Mouse moved to (618, 372)
Screenshot: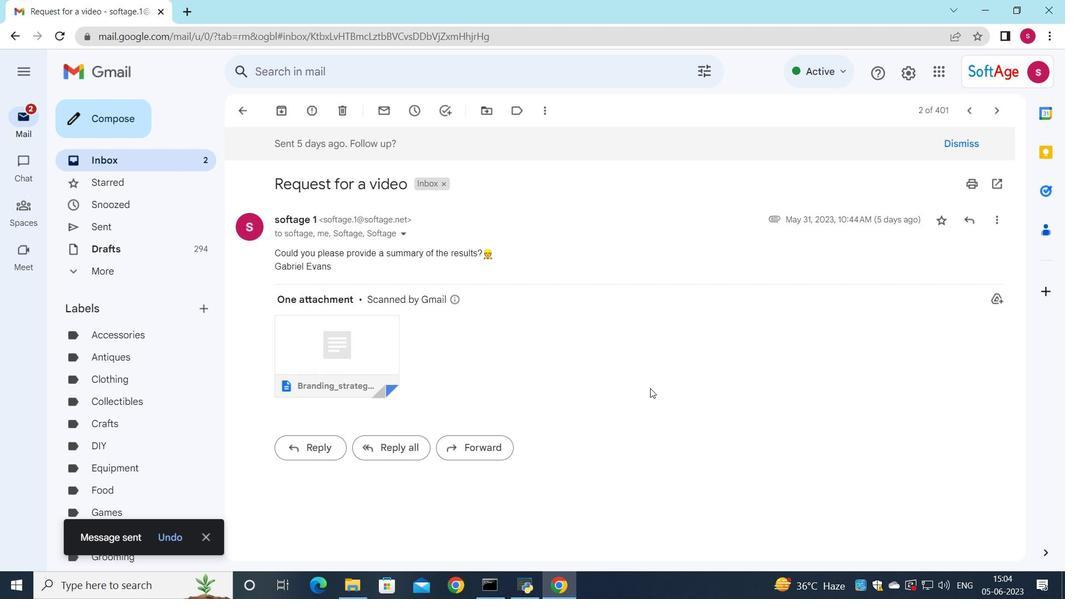 
